 Task: Search one way flight ticket for 1 adult, 1 child, 1 infant in seat in premium economy from St. George: St. George Regional Airport to Fort Wayne: Fort Wayne International Airport on 8-4-2023. Choice of flights is Emirates. Number of bags: 2 checked bags. Price is upto 71000. Outbound departure time preference is 4:15.
Action: Mouse moved to (288, 401)
Screenshot: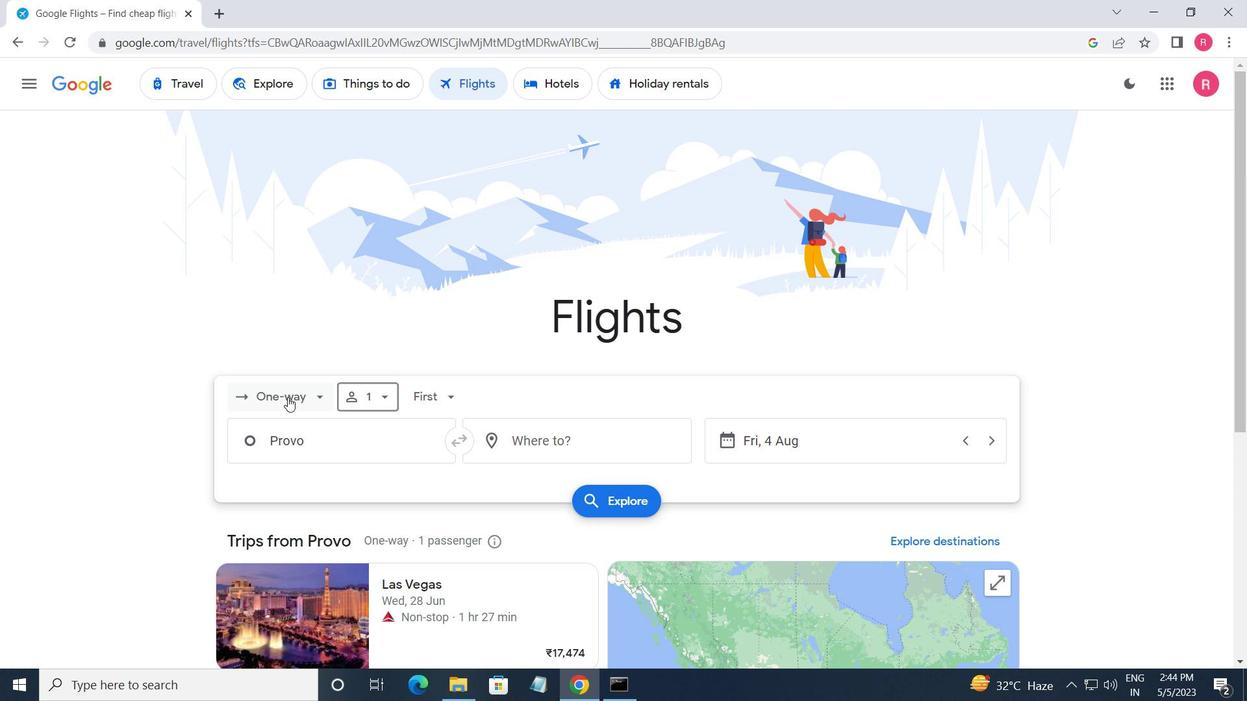 
Action: Mouse pressed left at (288, 401)
Screenshot: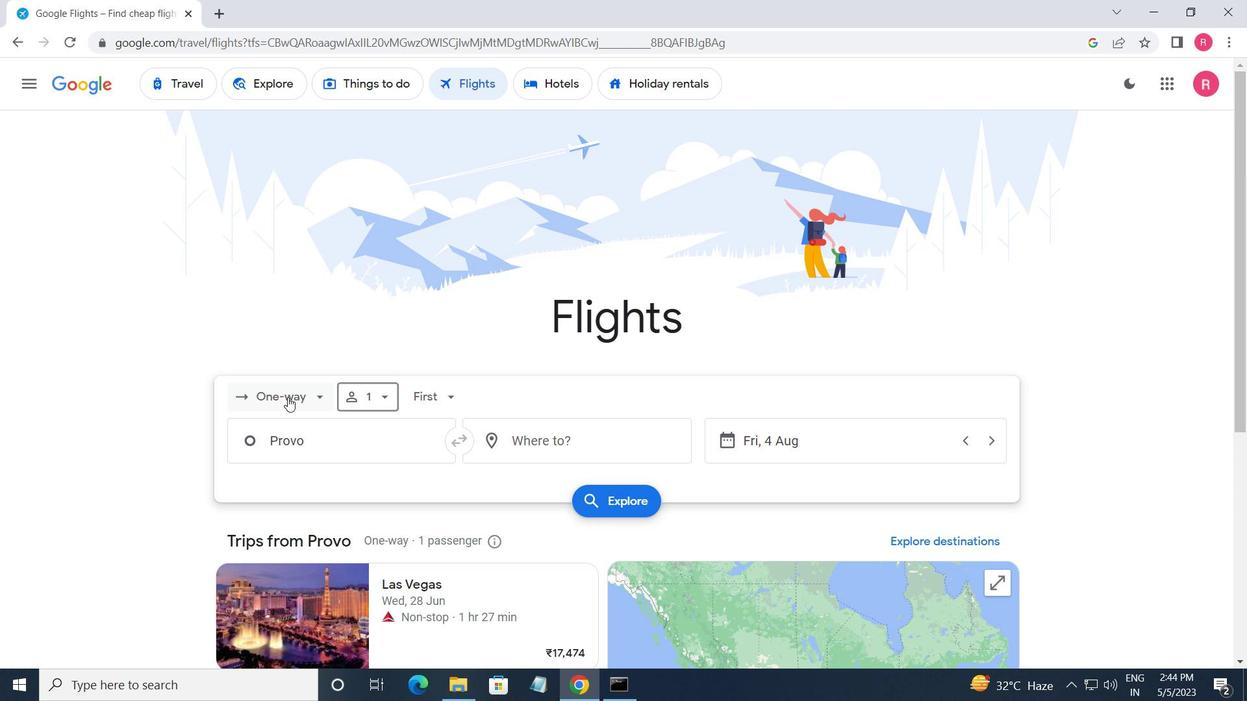 
Action: Mouse moved to (300, 476)
Screenshot: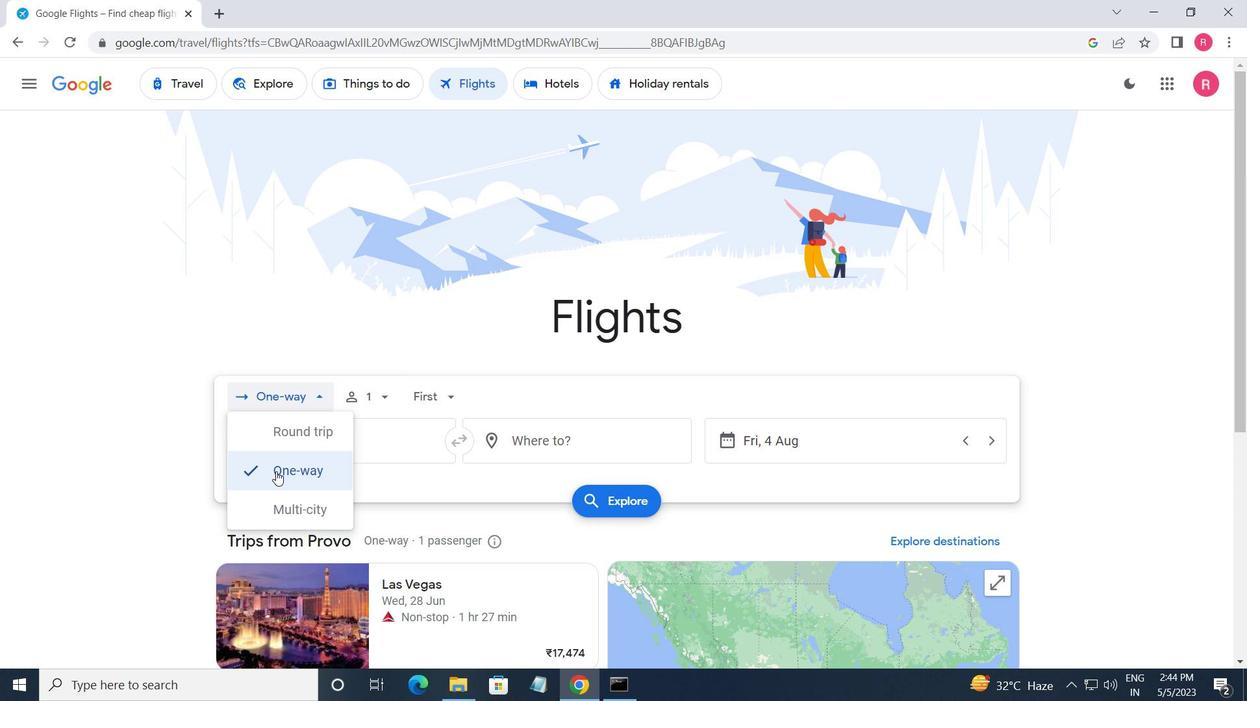 
Action: Mouse pressed left at (300, 476)
Screenshot: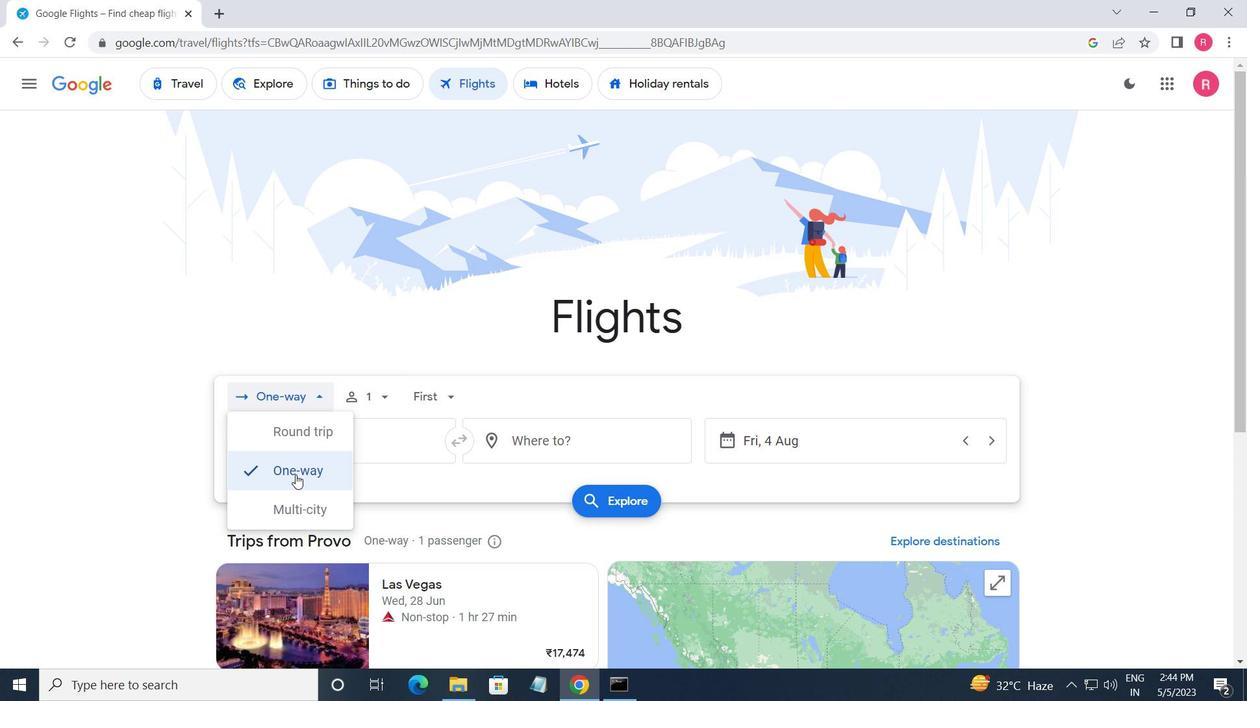 
Action: Mouse moved to (389, 411)
Screenshot: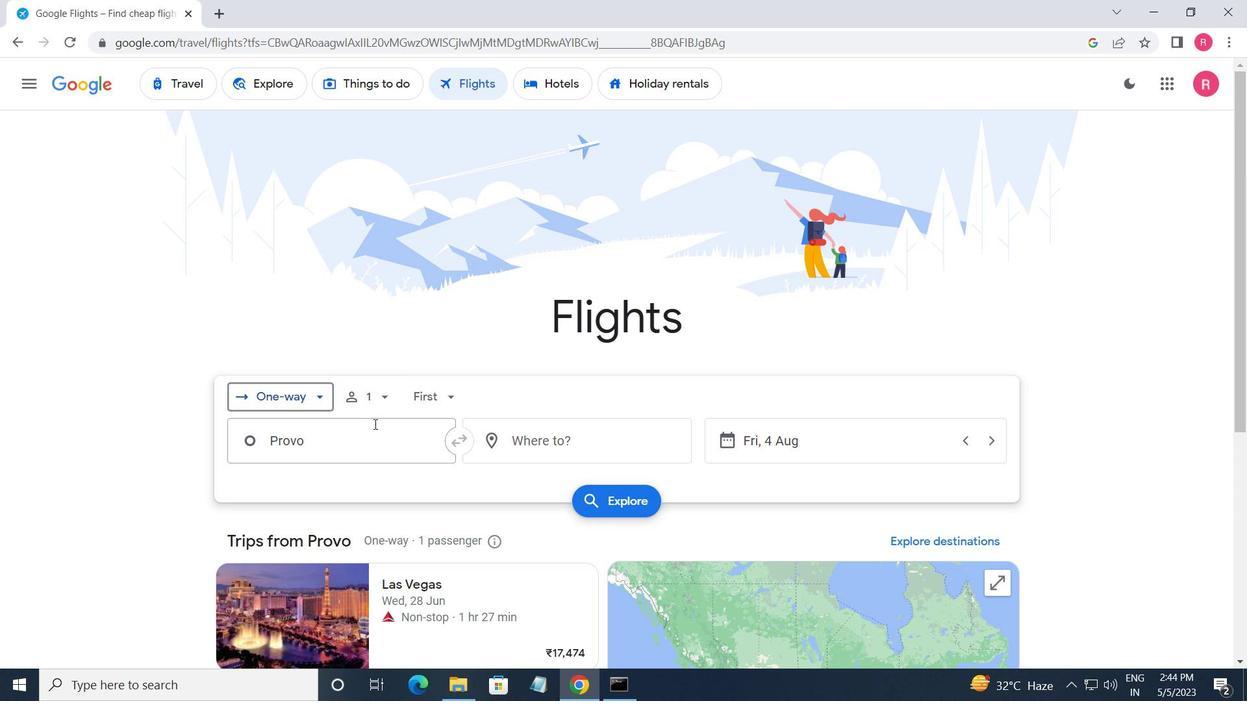 
Action: Mouse pressed left at (389, 411)
Screenshot: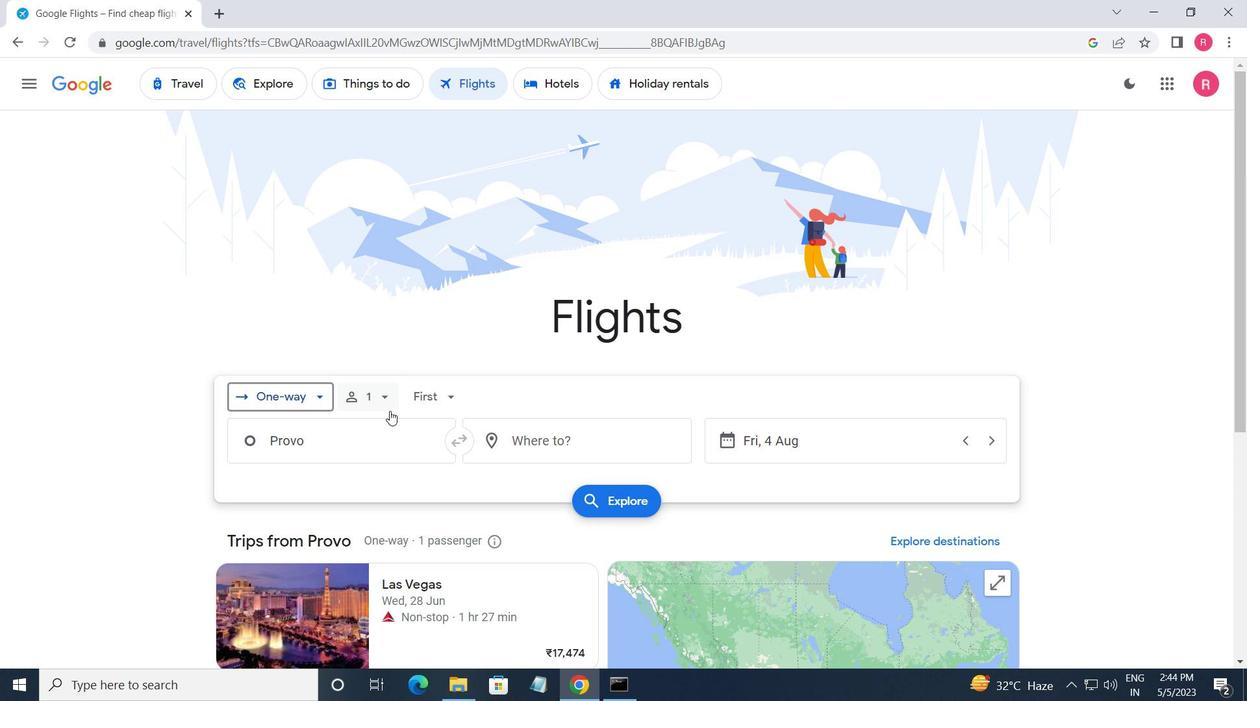 
Action: Mouse moved to (515, 476)
Screenshot: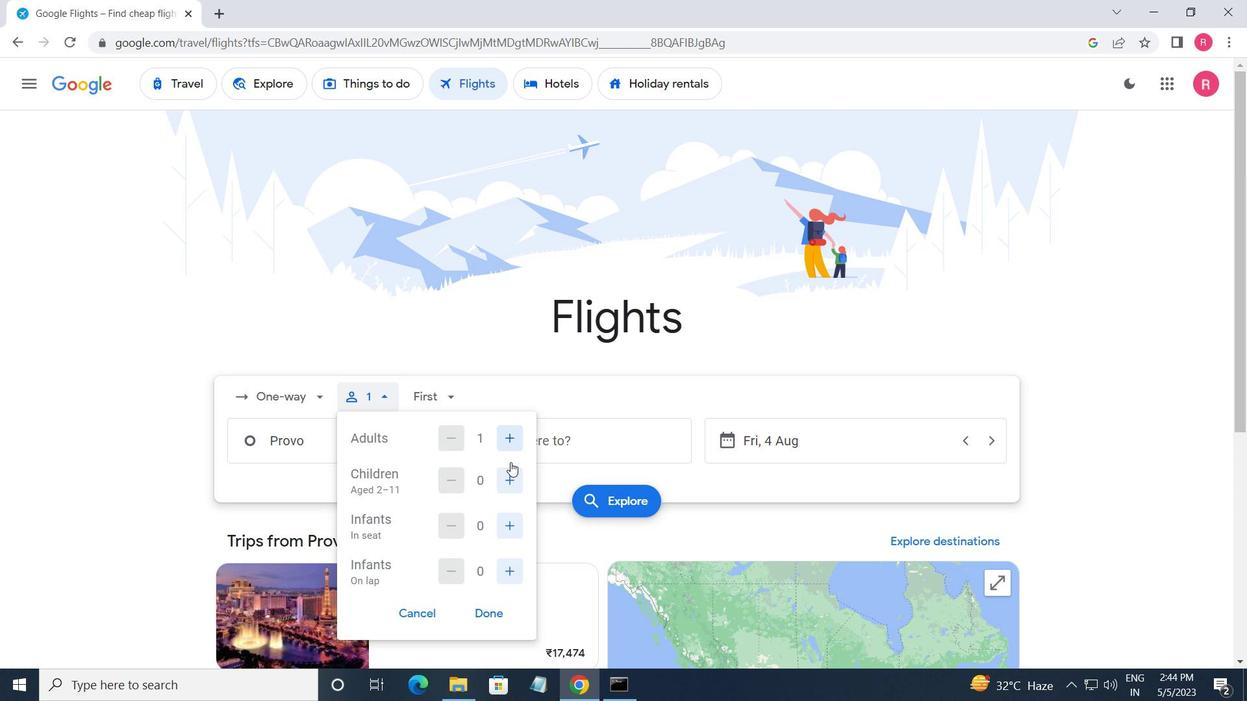 
Action: Mouse pressed left at (515, 476)
Screenshot: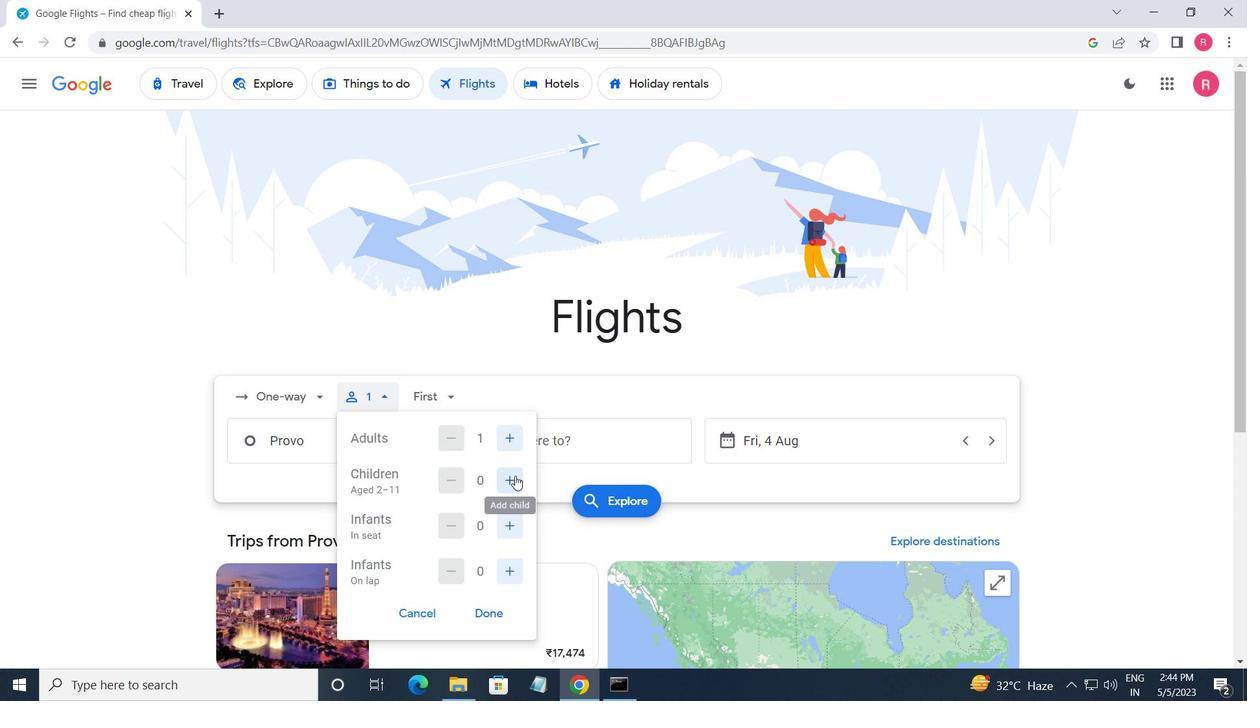 
Action: Mouse moved to (513, 528)
Screenshot: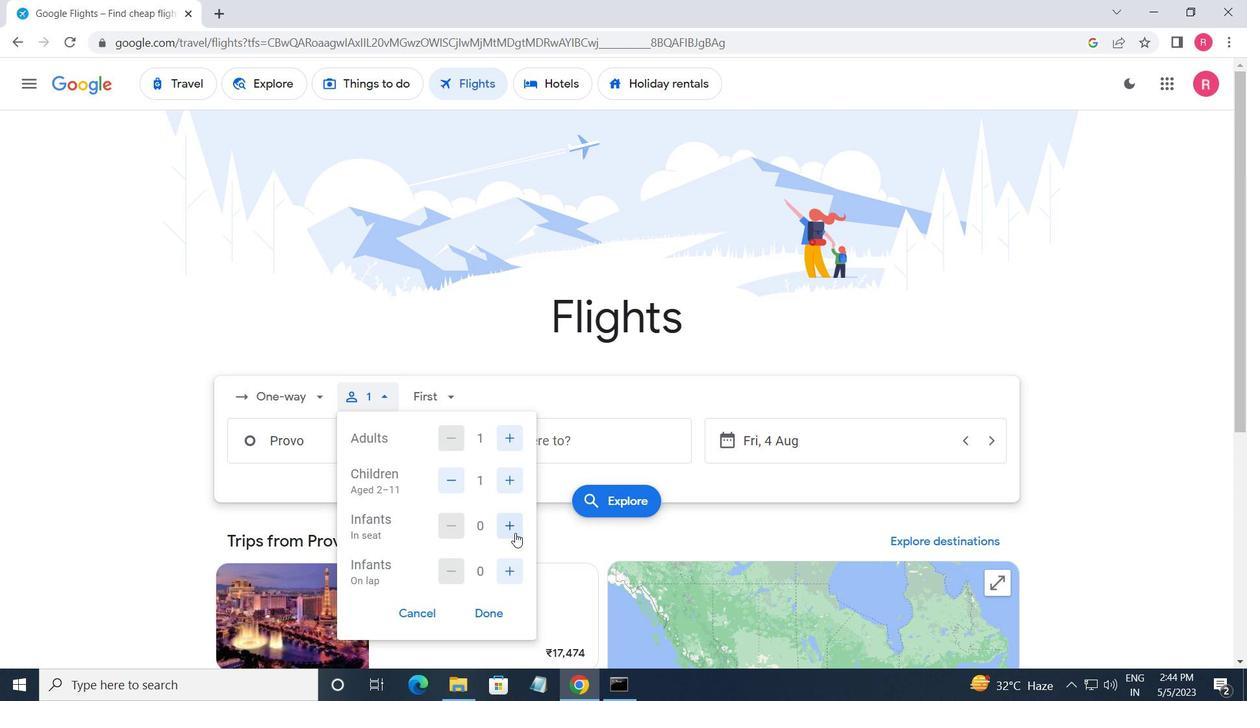 
Action: Mouse pressed left at (513, 528)
Screenshot: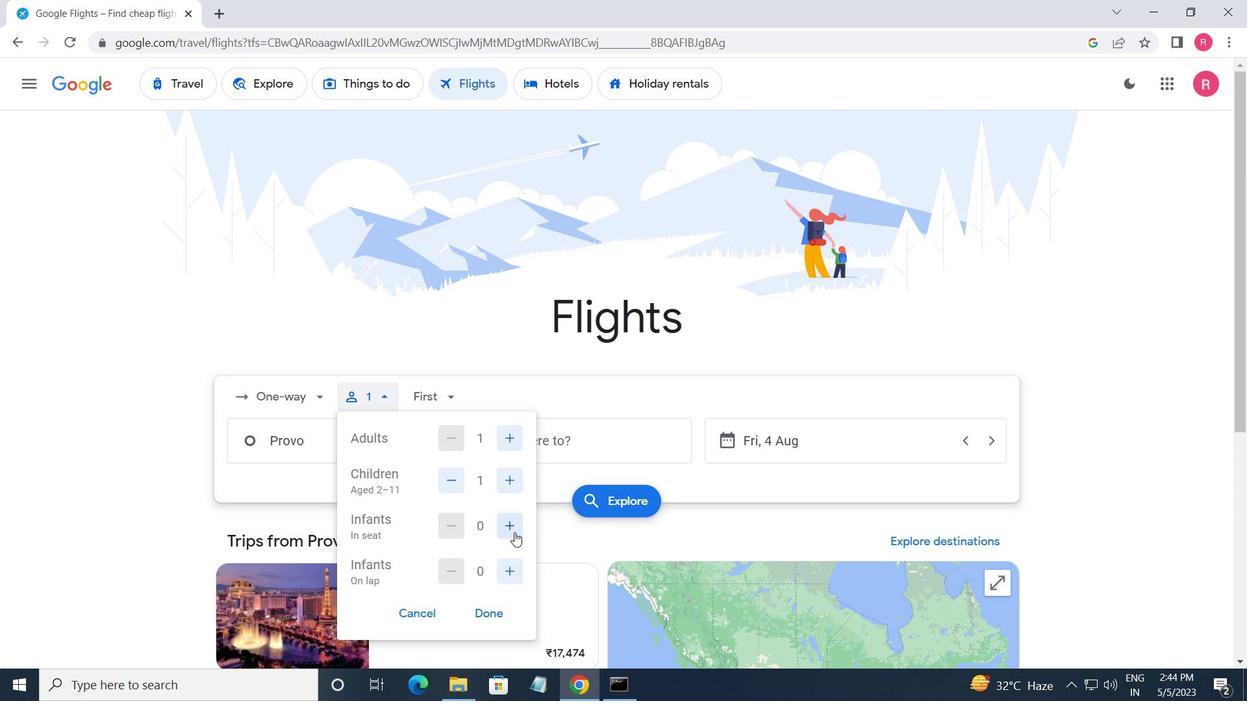 
Action: Mouse moved to (504, 609)
Screenshot: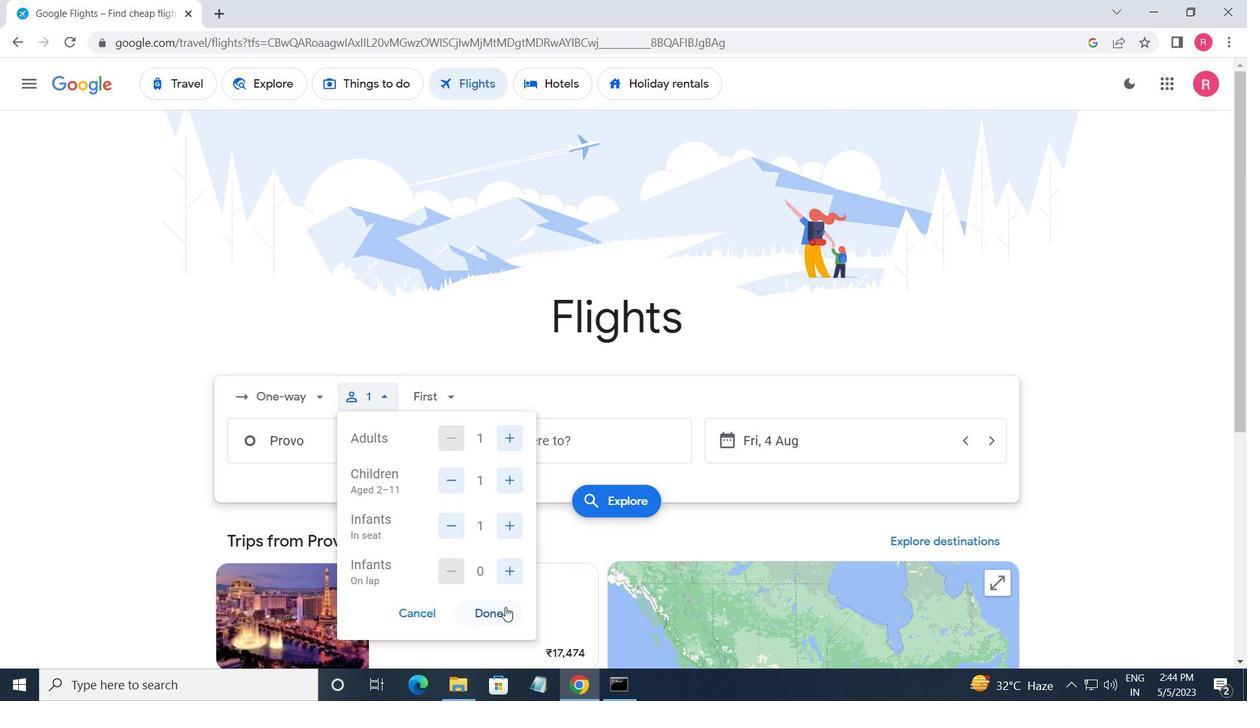 
Action: Mouse pressed left at (504, 609)
Screenshot: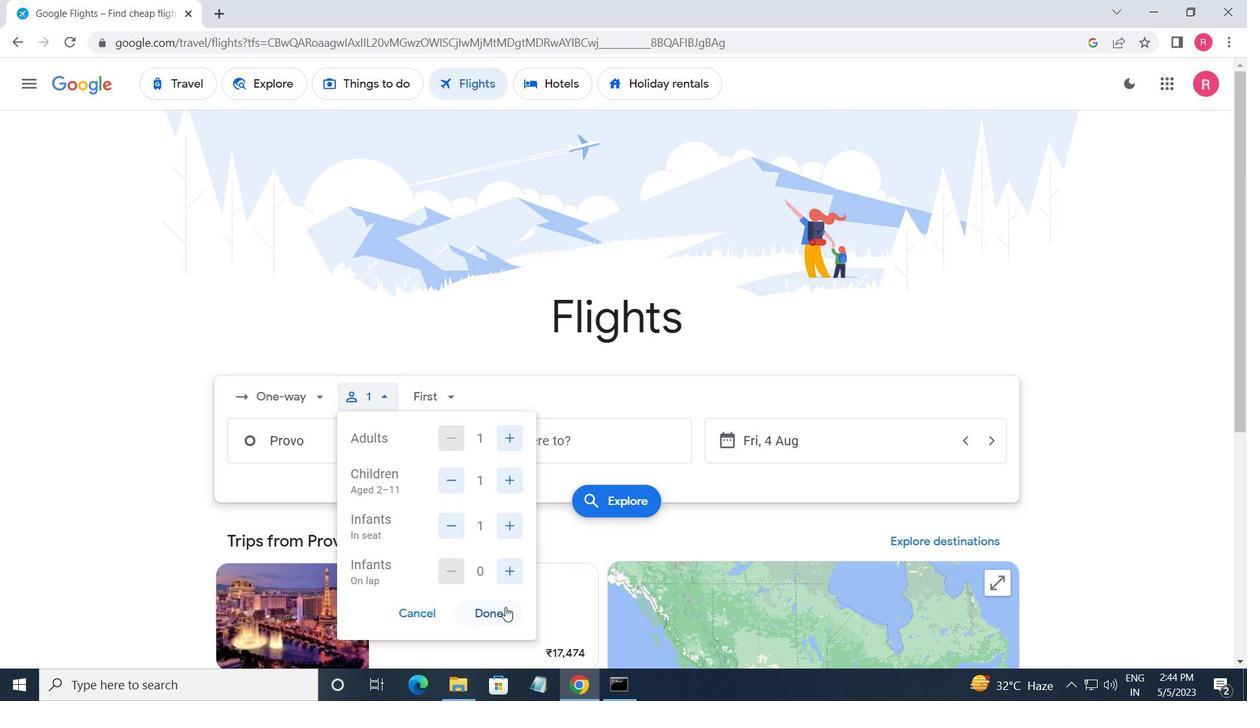 
Action: Mouse moved to (419, 396)
Screenshot: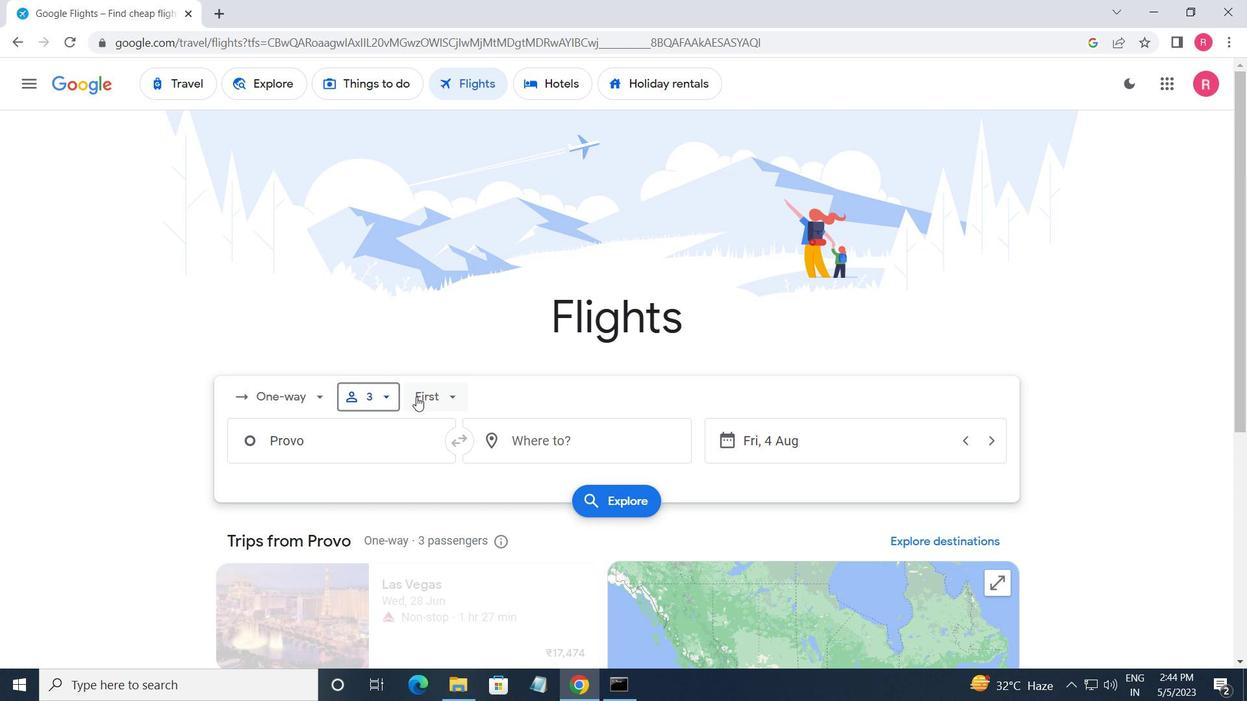 
Action: Mouse pressed left at (419, 396)
Screenshot: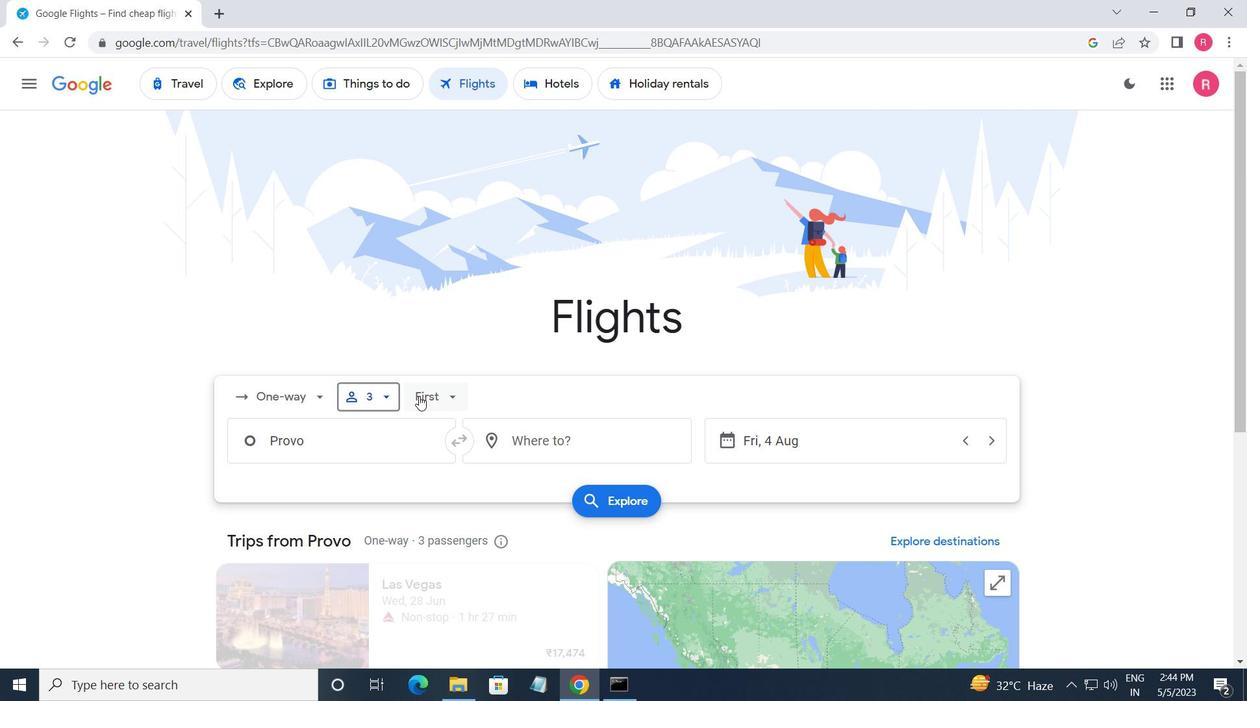
Action: Mouse moved to (467, 465)
Screenshot: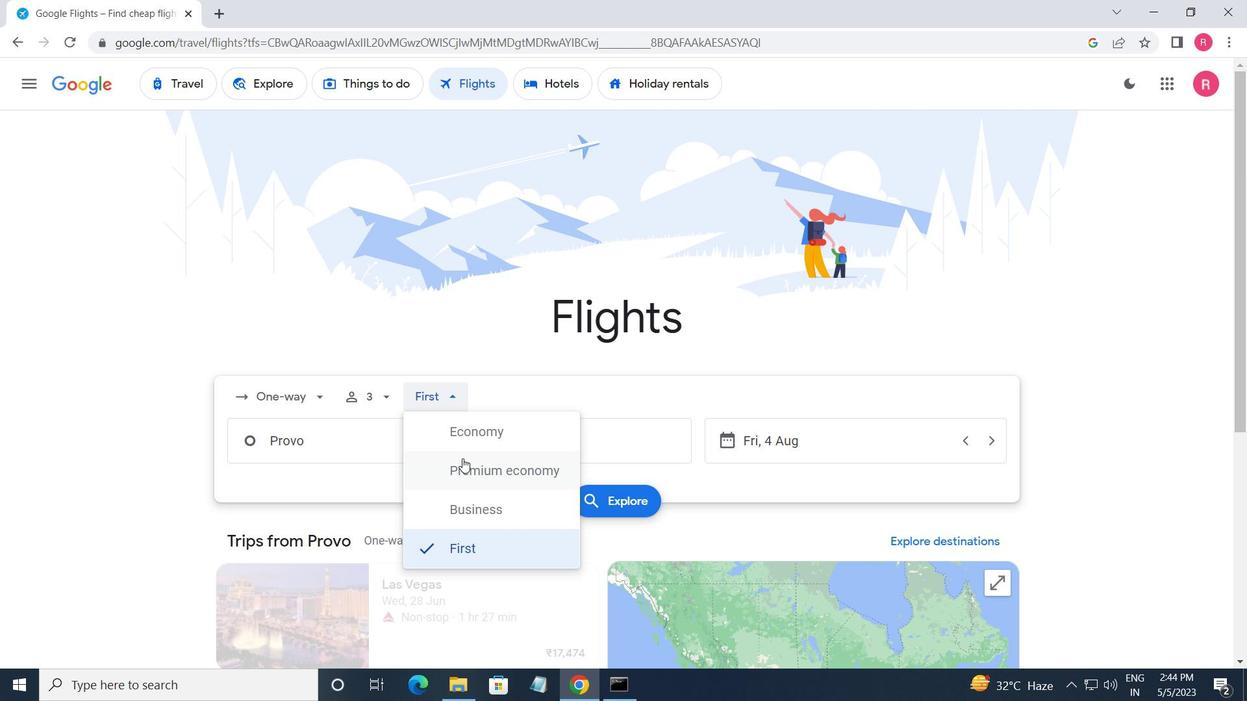 
Action: Mouse pressed left at (467, 465)
Screenshot: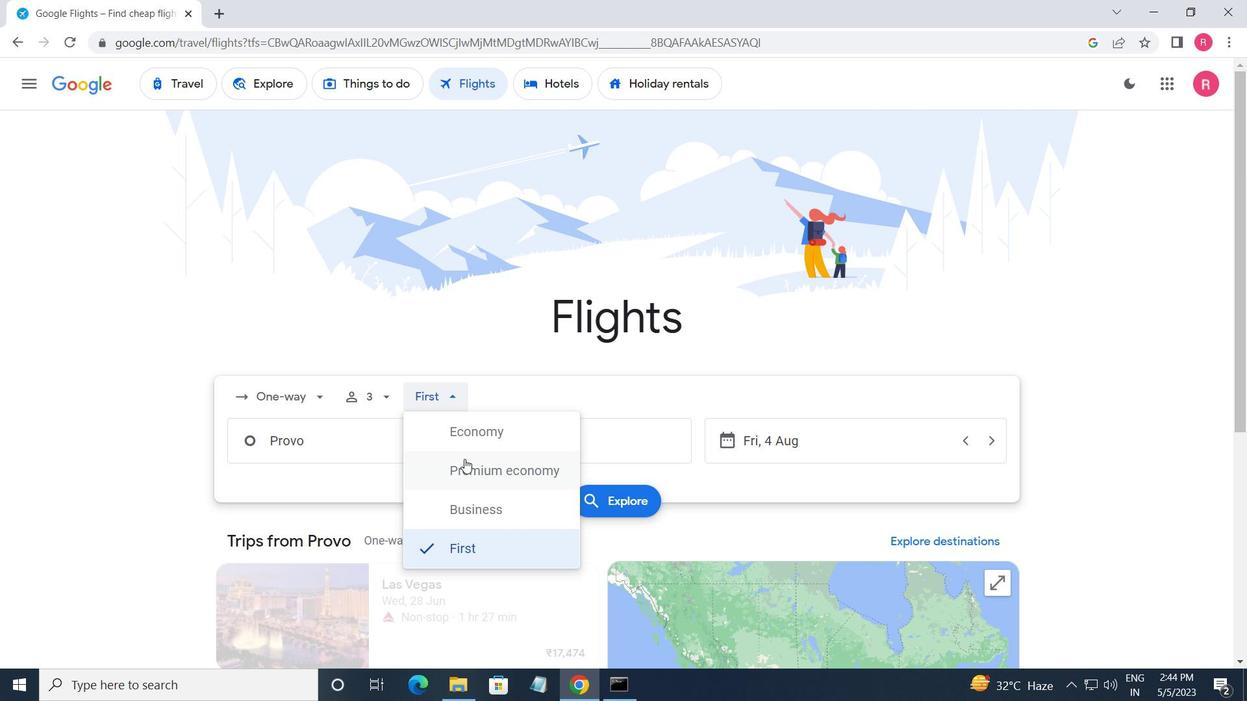 
Action: Mouse moved to (387, 448)
Screenshot: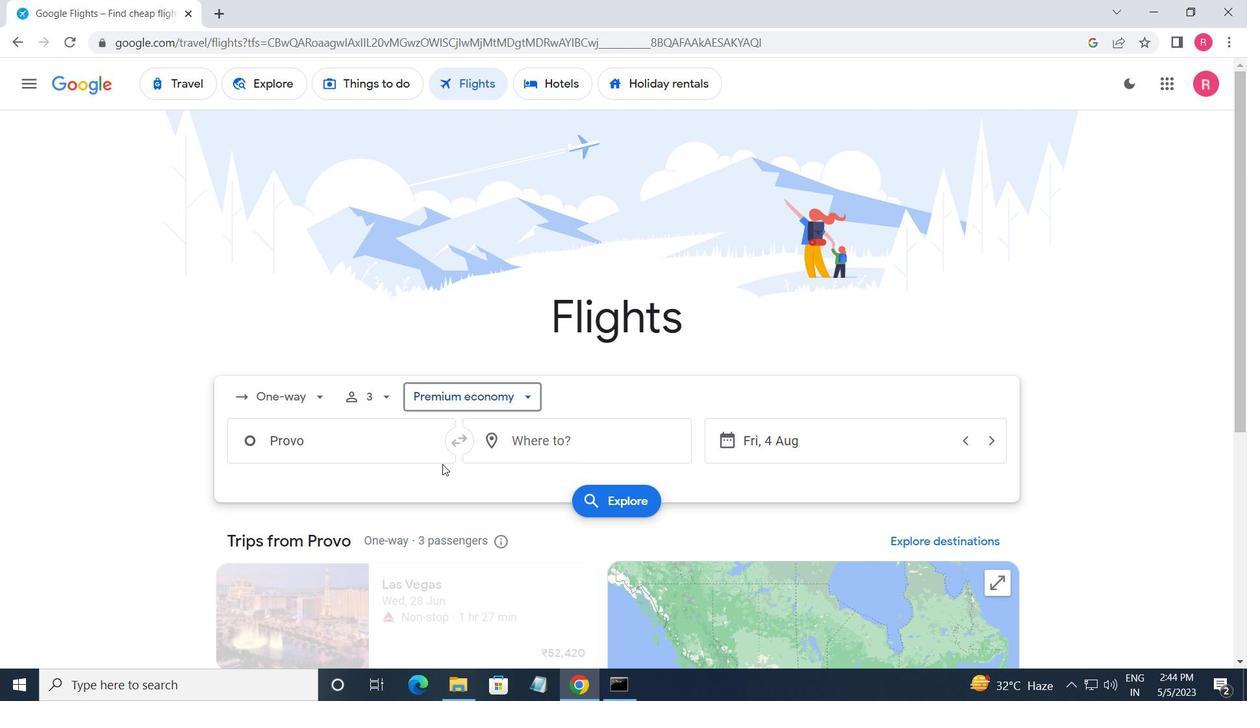 
Action: Mouse pressed left at (387, 448)
Screenshot: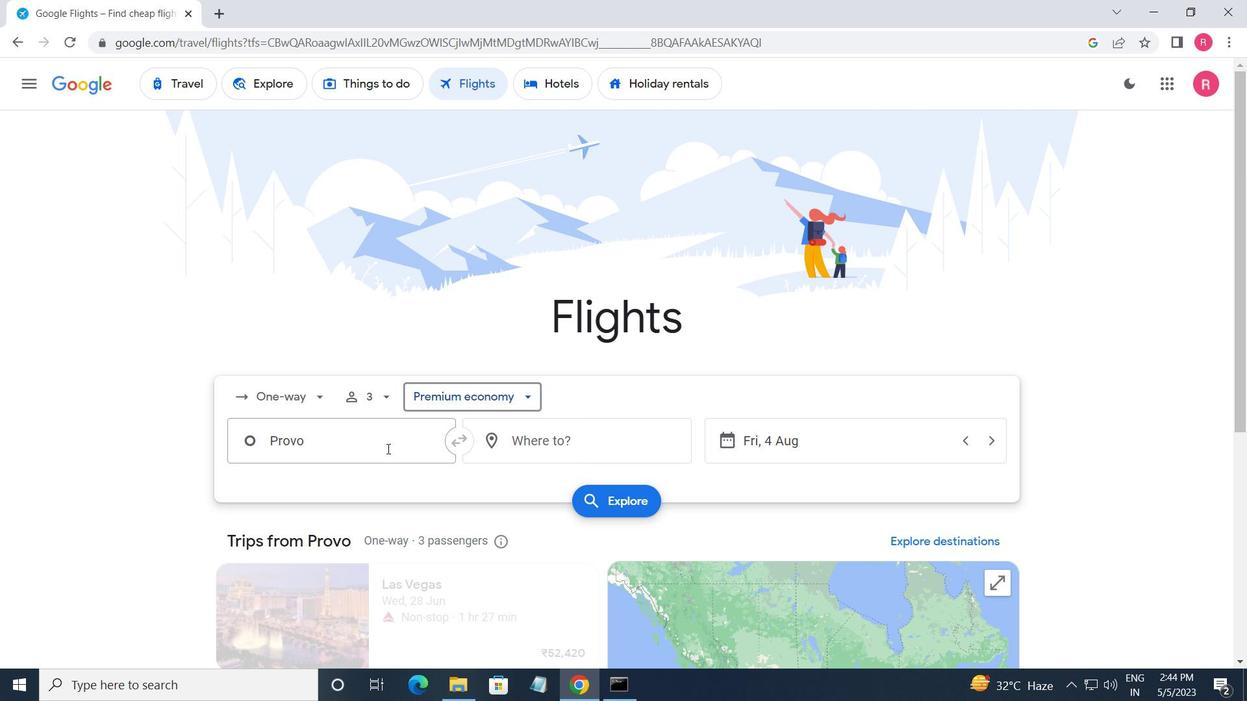 
Action: Key pressed <Key.shift>ST.<Key.space><Key.shift><Key.shift>GEORGE
Screenshot: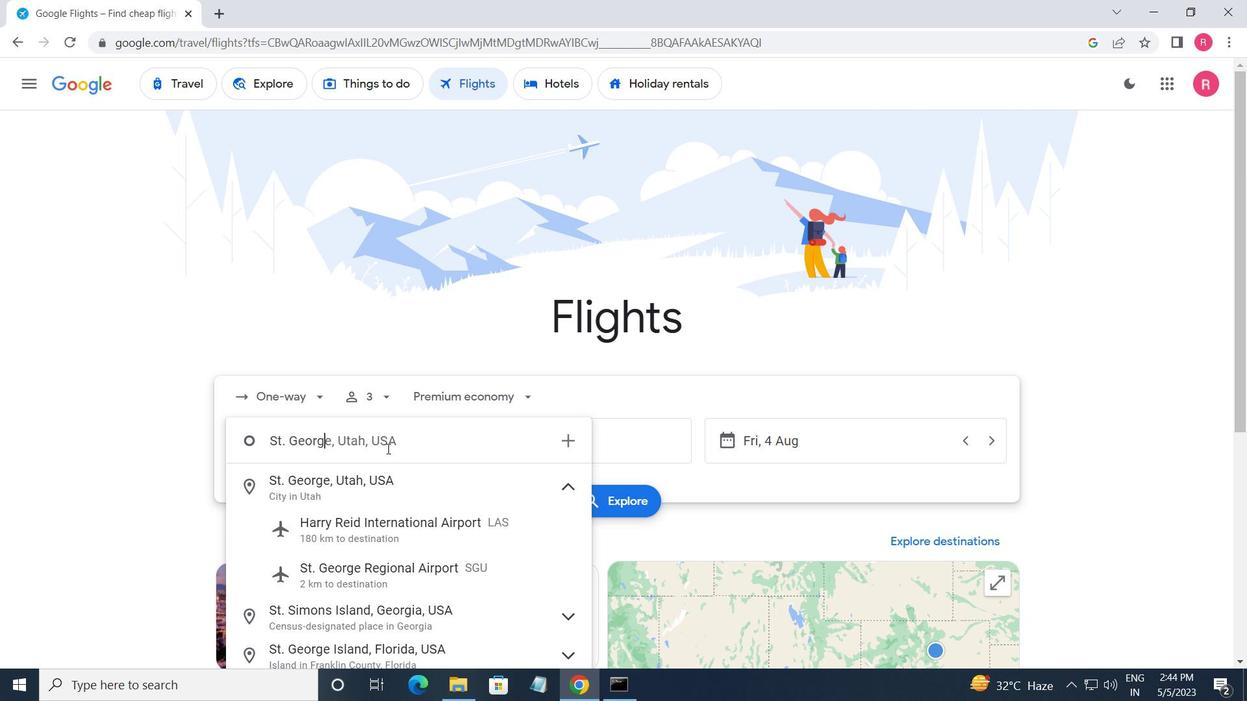 
Action: Mouse moved to (374, 558)
Screenshot: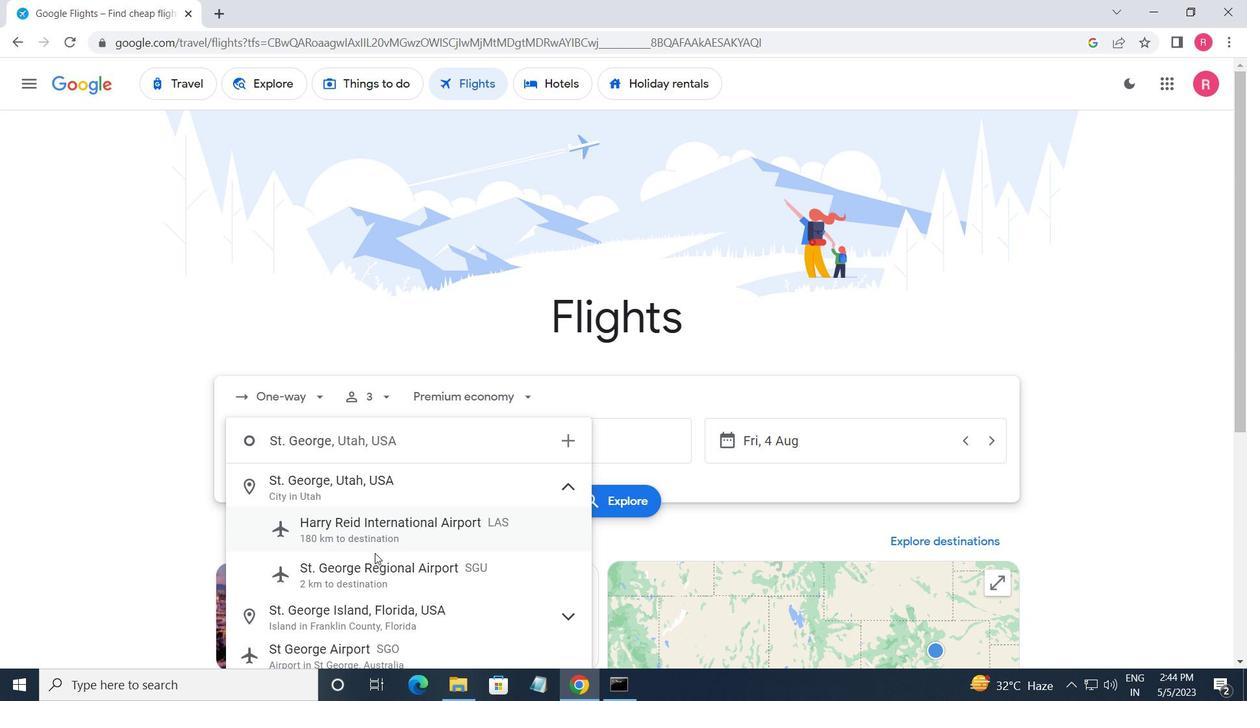 
Action: Mouse pressed left at (374, 558)
Screenshot: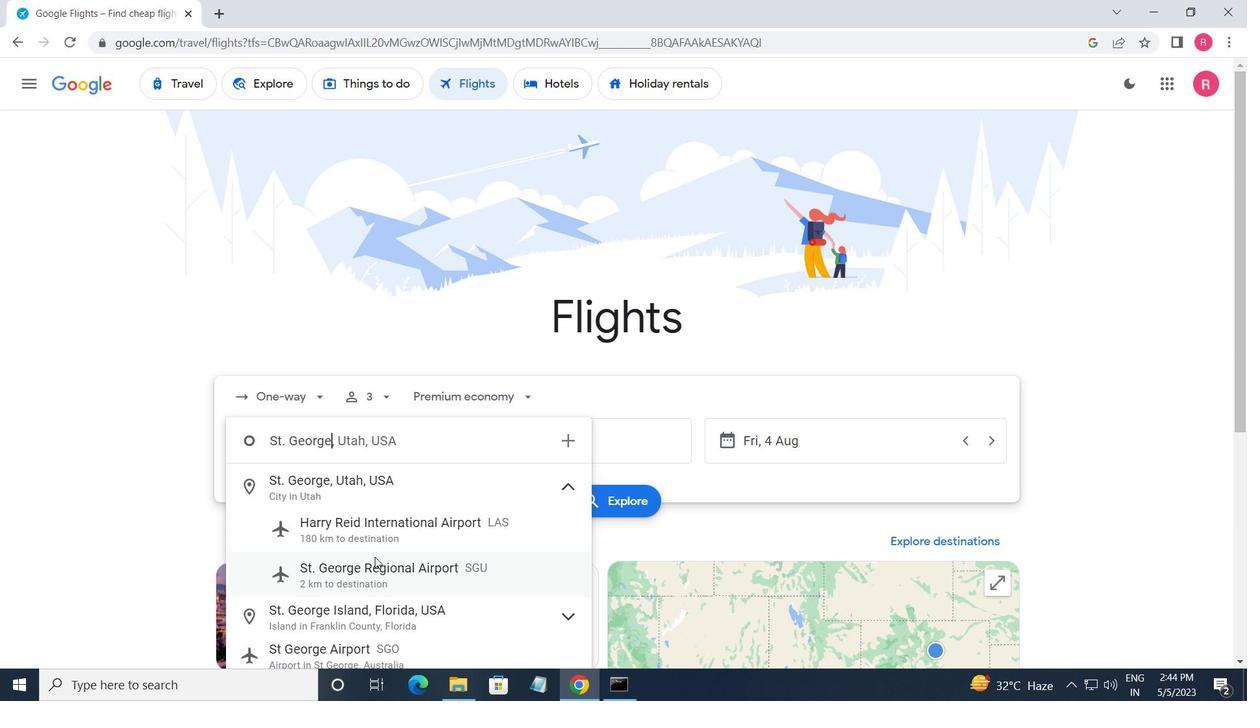 
Action: Mouse moved to (632, 456)
Screenshot: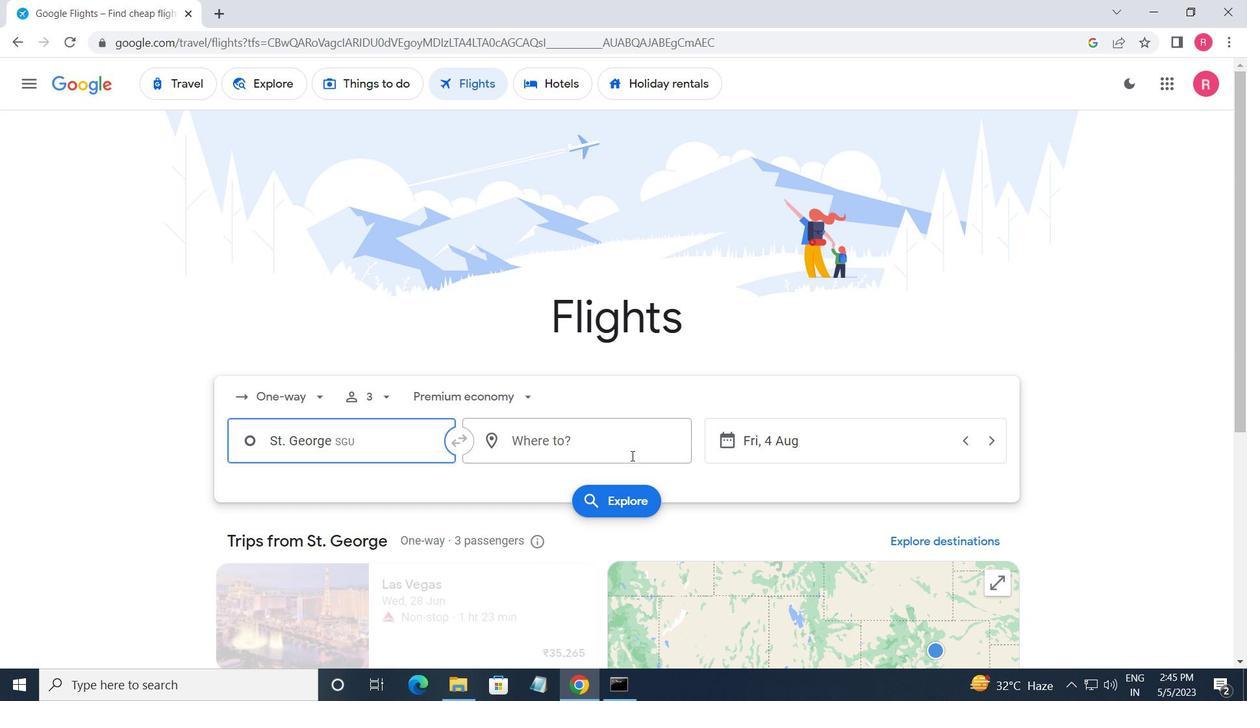 
Action: Mouse pressed left at (632, 456)
Screenshot: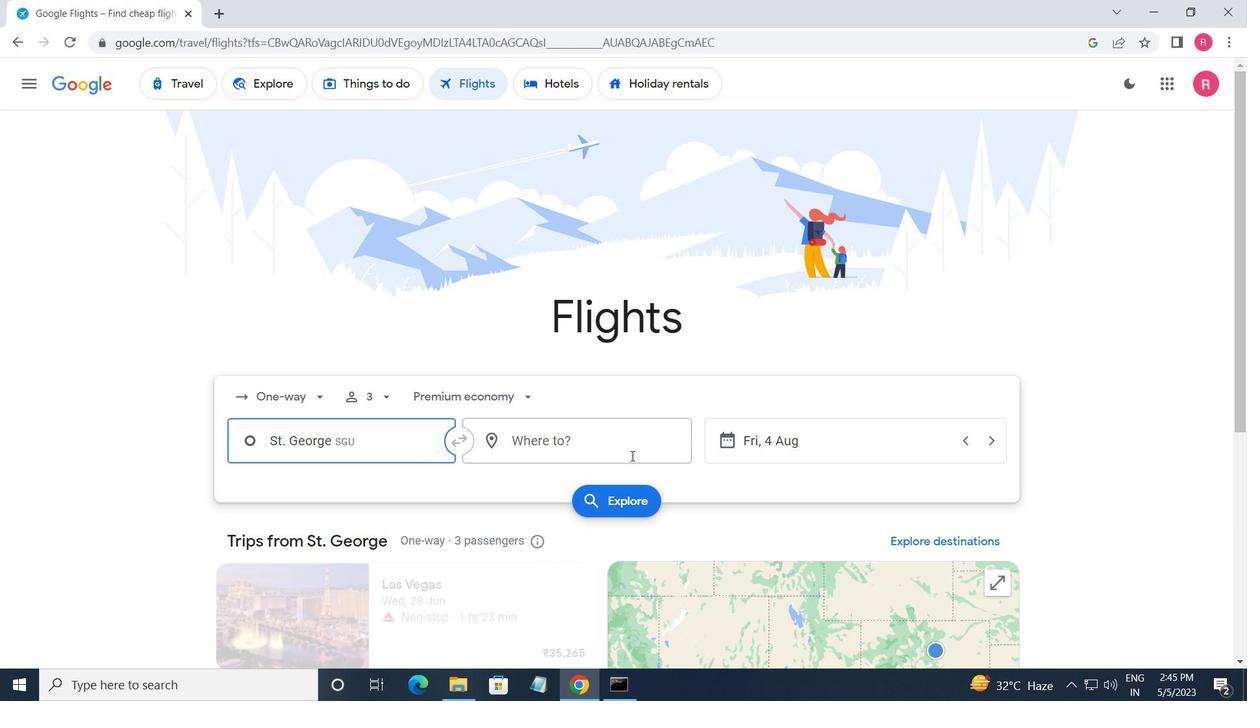 
Action: Key pressed <Key.shift>FORT<Key.space><Key.shift>WAYNE
Screenshot: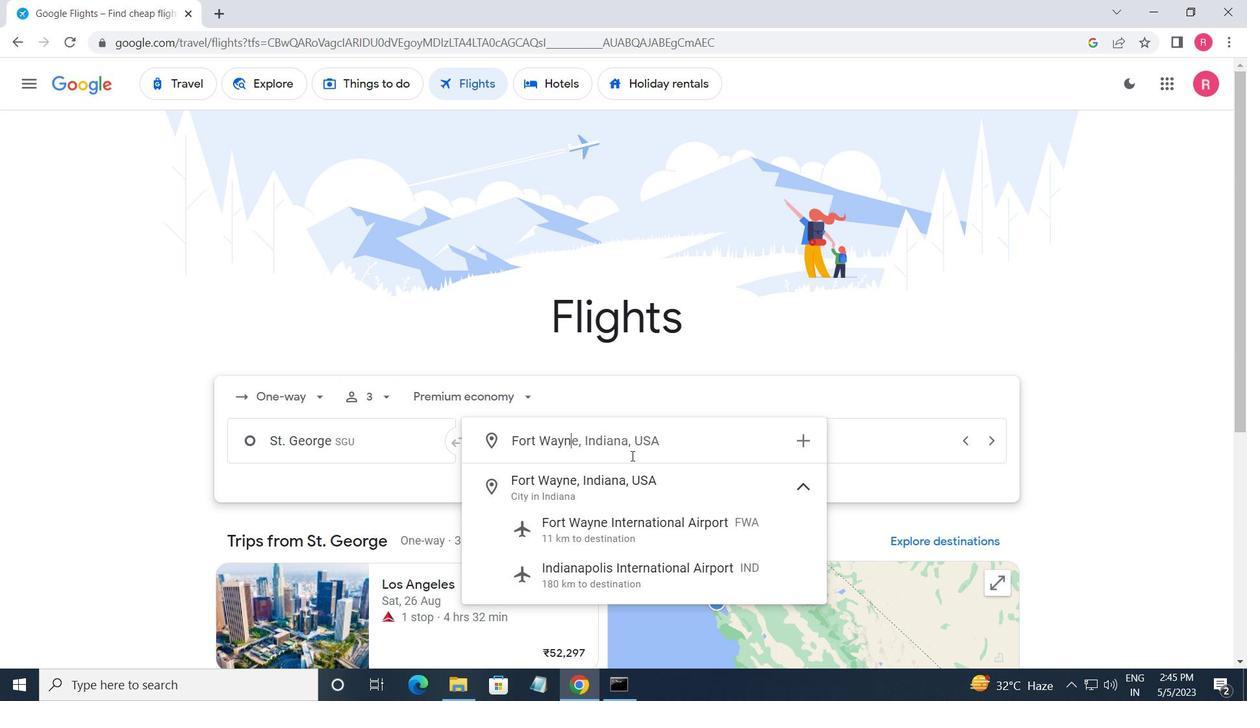 
Action: Mouse moved to (645, 529)
Screenshot: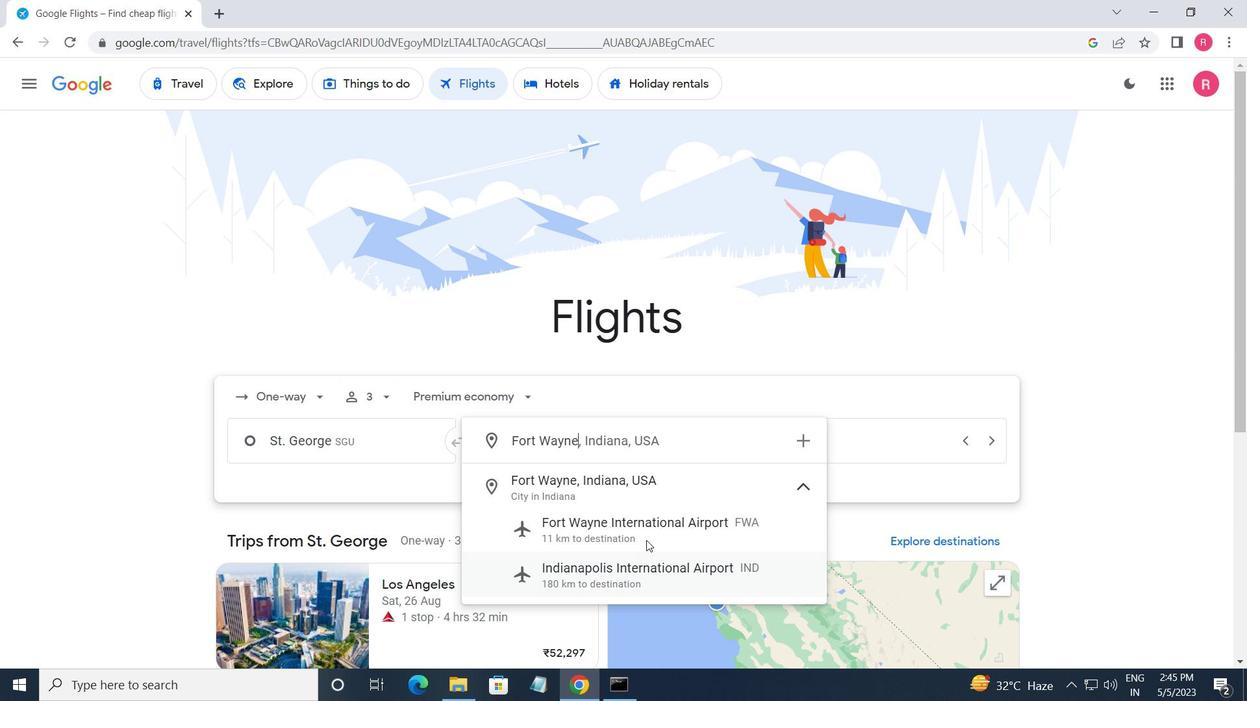 
Action: Mouse pressed left at (645, 529)
Screenshot: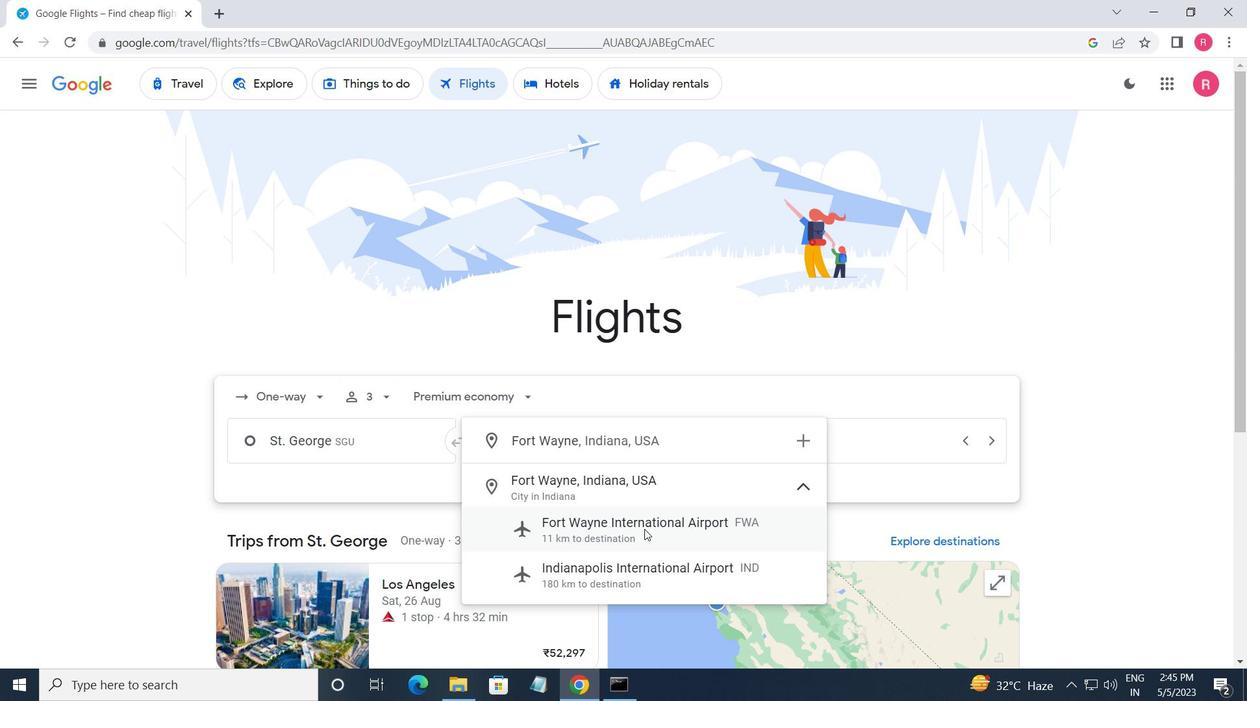 
Action: Mouse moved to (836, 450)
Screenshot: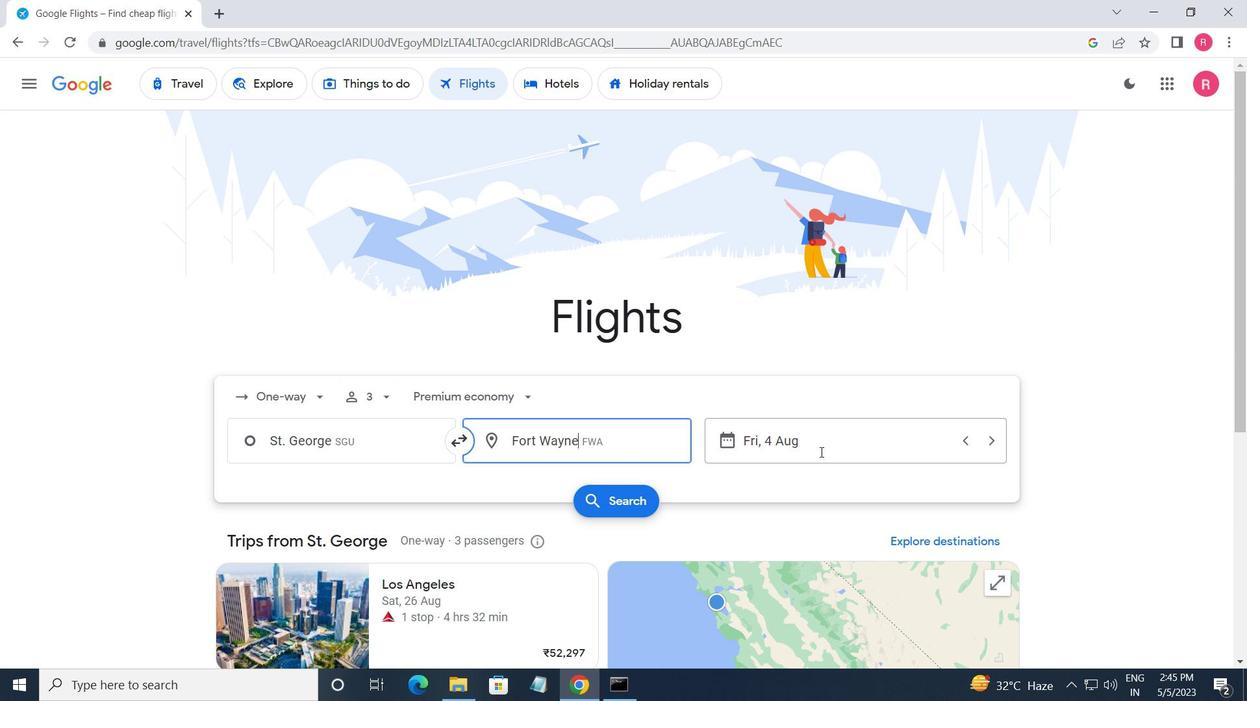 
Action: Mouse pressed left at (836, 450)
Screenshot: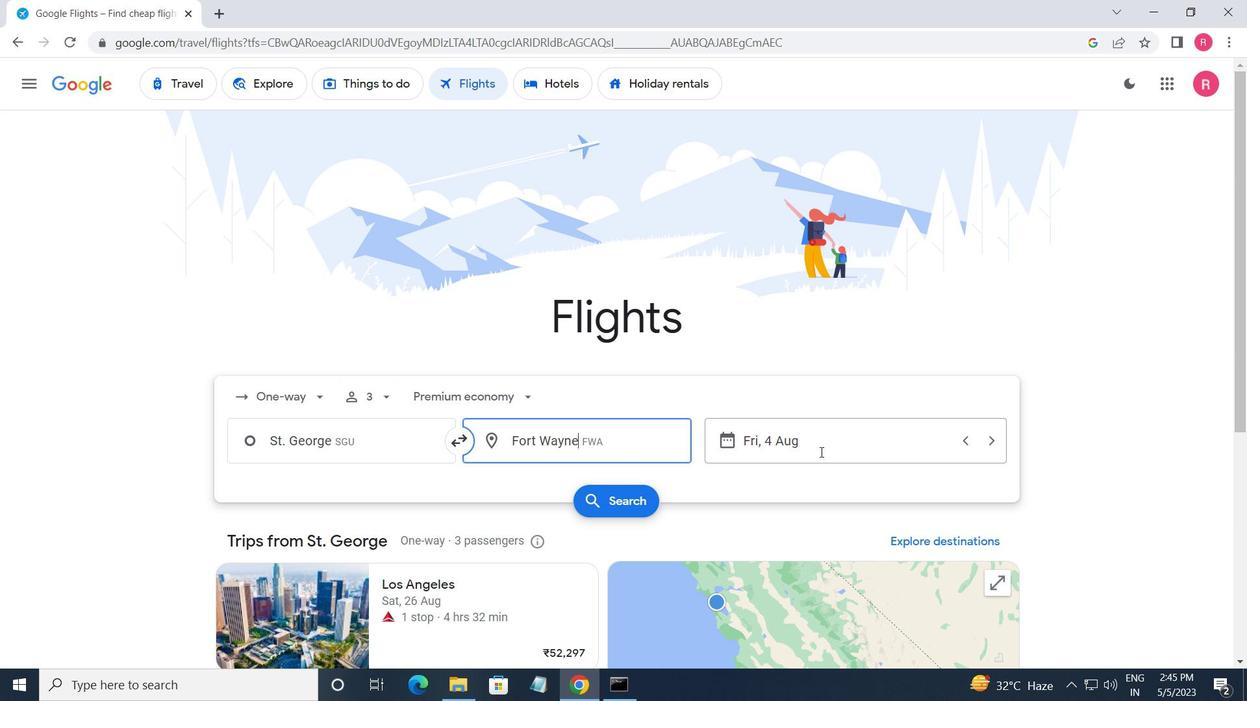
Action: Mouse moved to (641, 384)
Screenshot: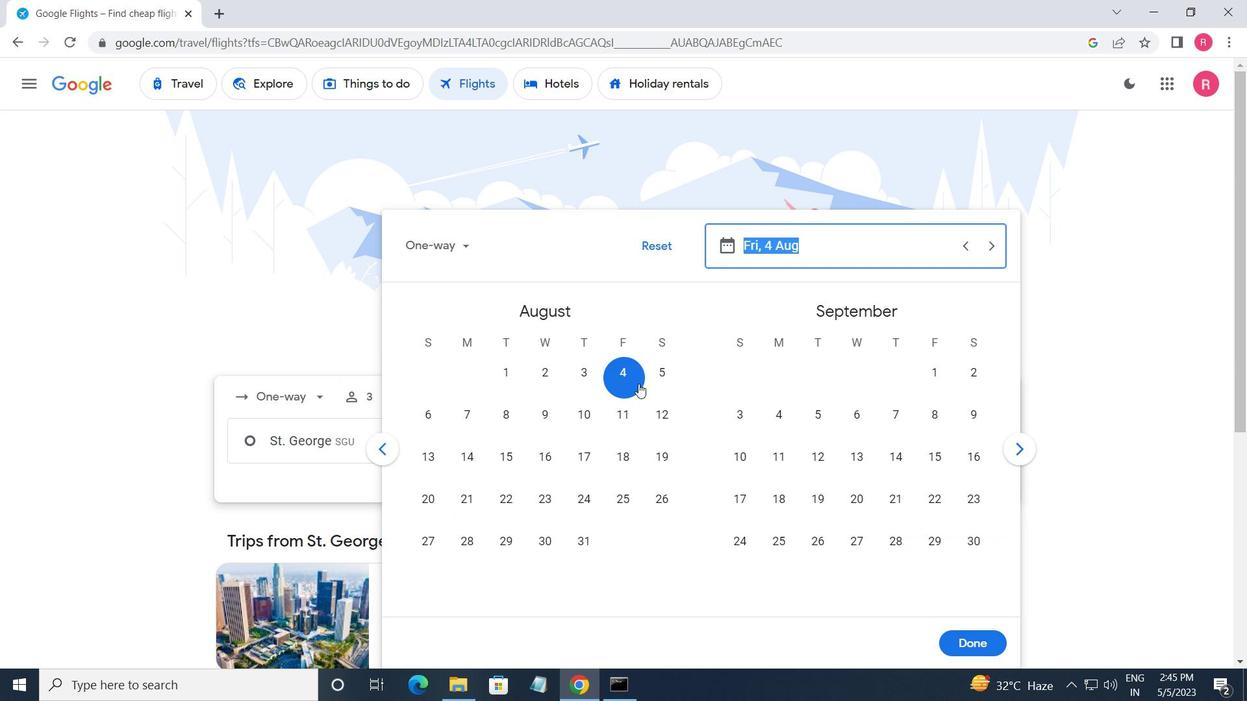 
Action: Mouse pressed left at (641, 384)
Screenshot: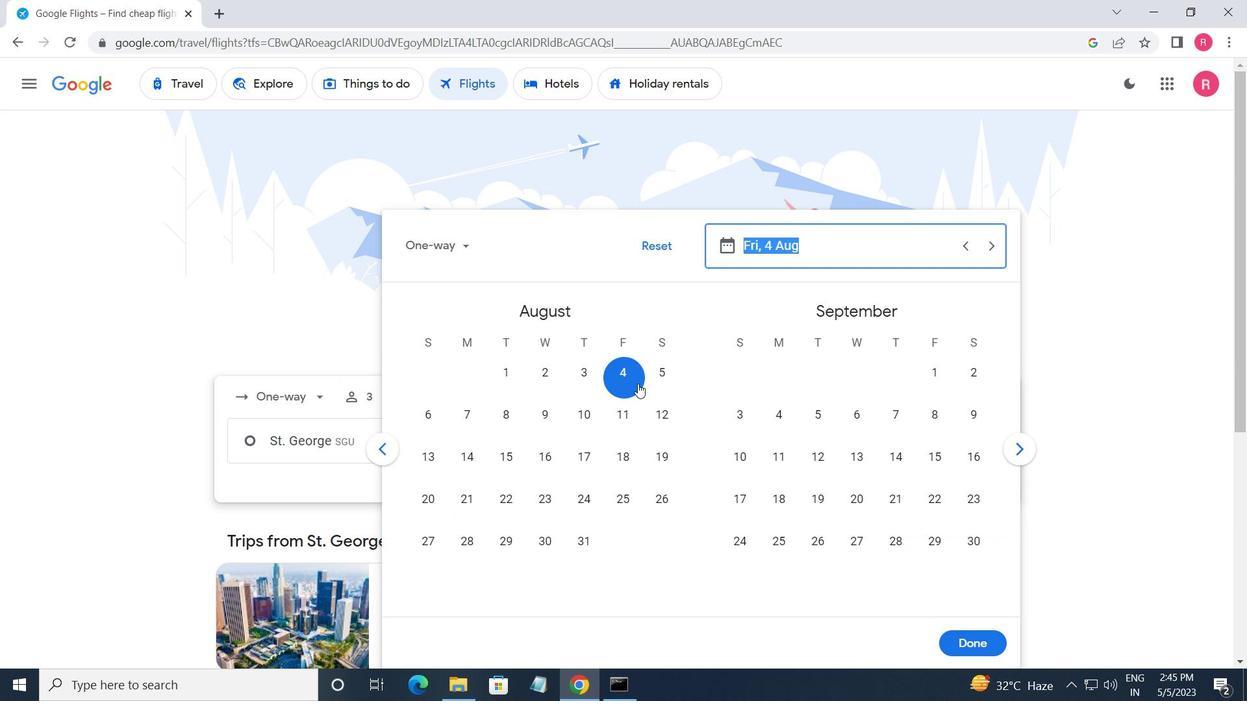 
Action: Mouse moved to (954, 642)
Screenshot: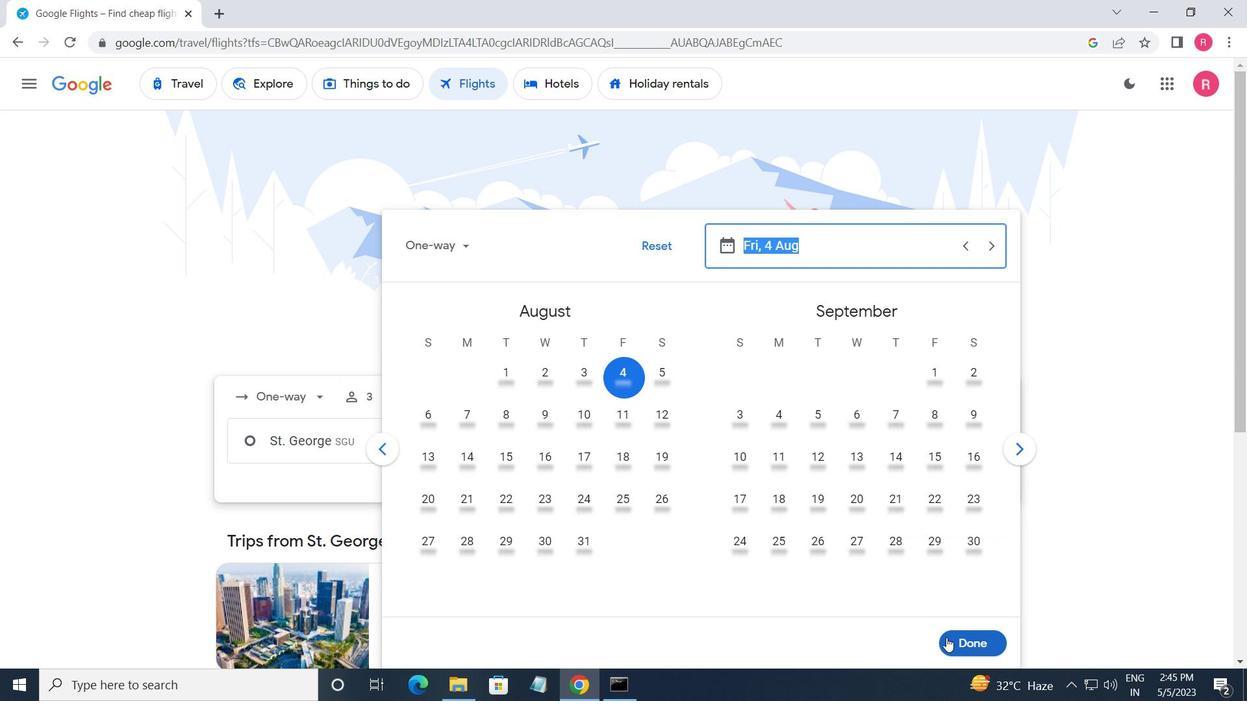 
Action: Mouse pressed left at (954, 642)
Screenshot: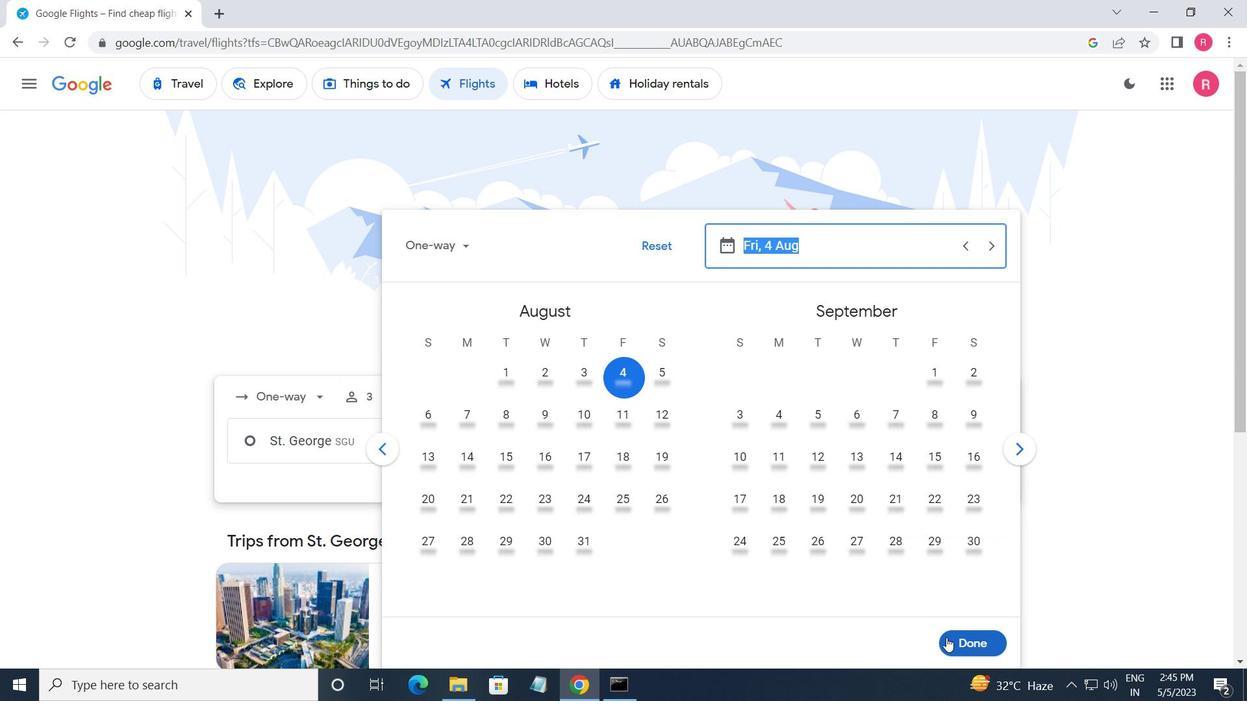
Action: Mouse moved to (593, 494)
Screenshot: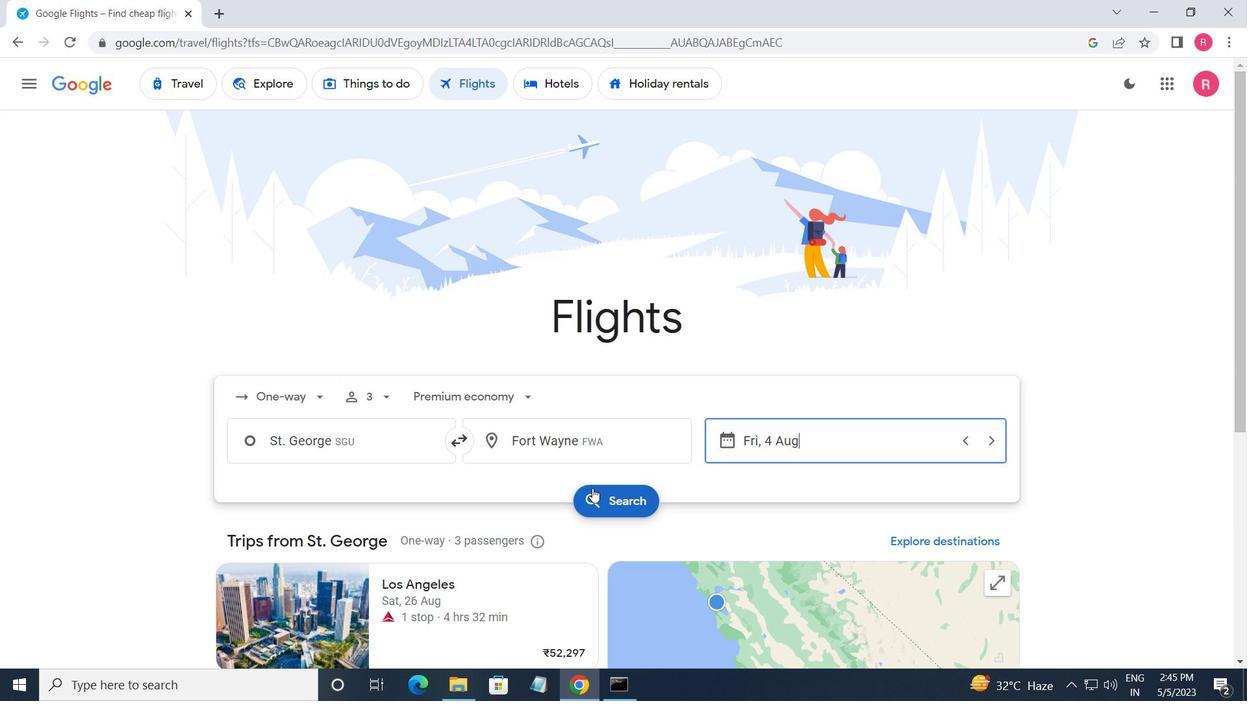 
Action: Mouse pressed left at (593, 494)
Screenshot: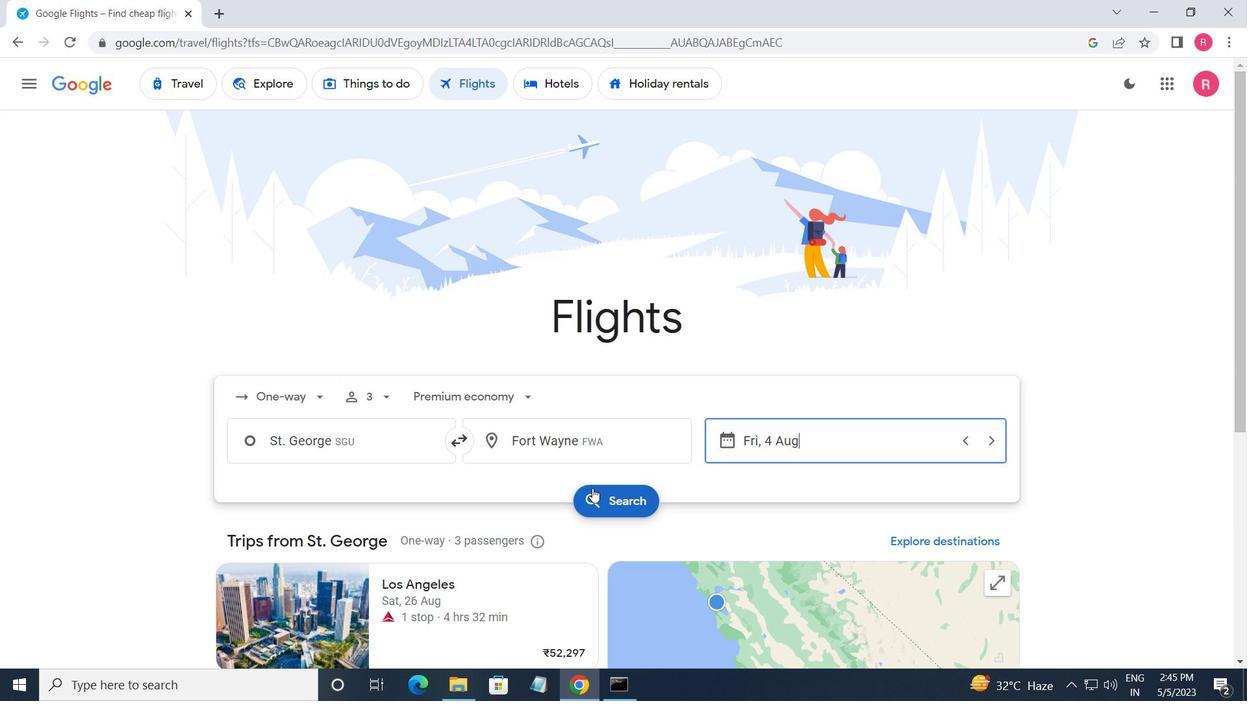 
Action: Mouse moved to (245, 231)
Screenshot: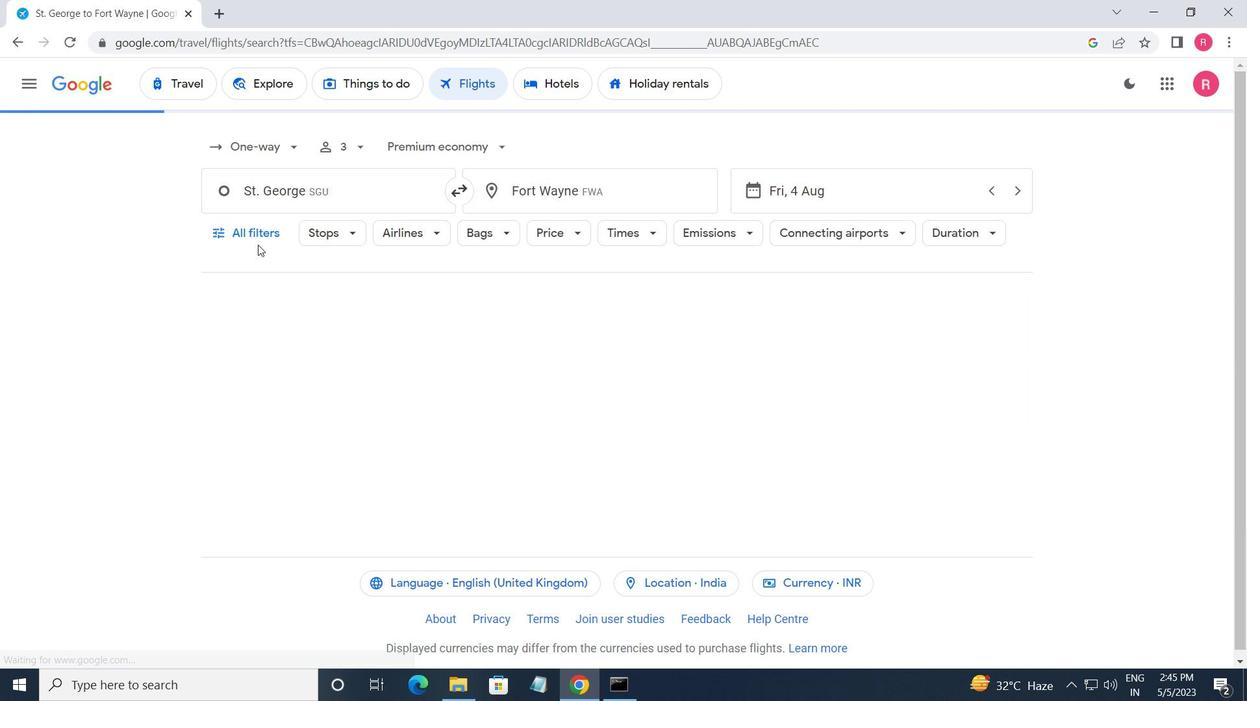 
Action: Mouse pressed left at (245, 231)
Screenshot: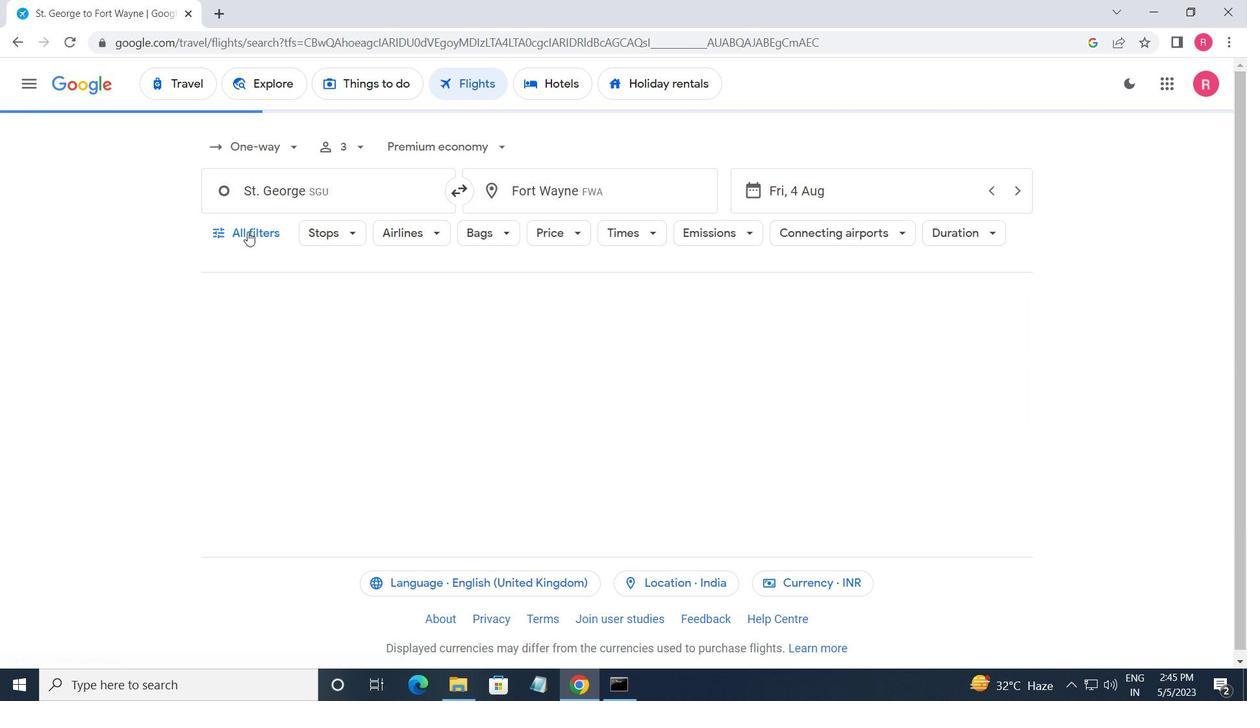 
Action: Mouse moved to (357, 411)
Screenshot: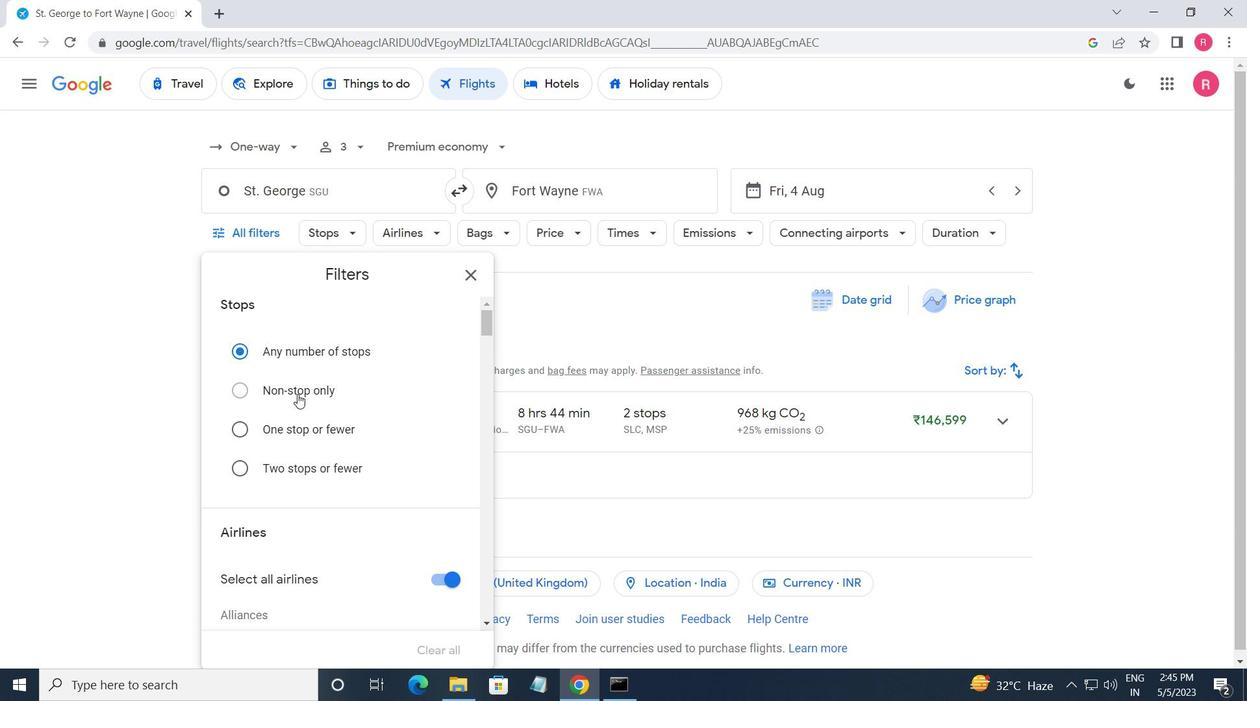 
Action: Mouse scrolled (357, 410) with delta (0, 0)
Screenshot: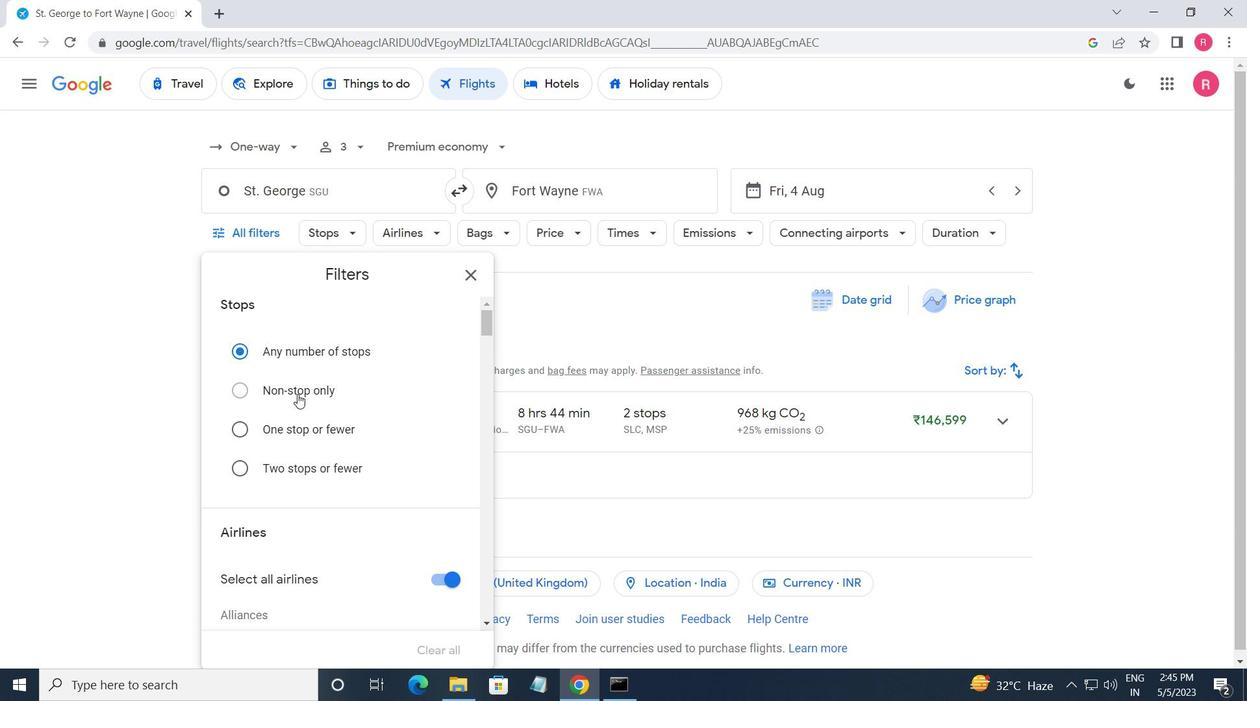 
Action: Mouse moved to (359, 411)
Screenshot: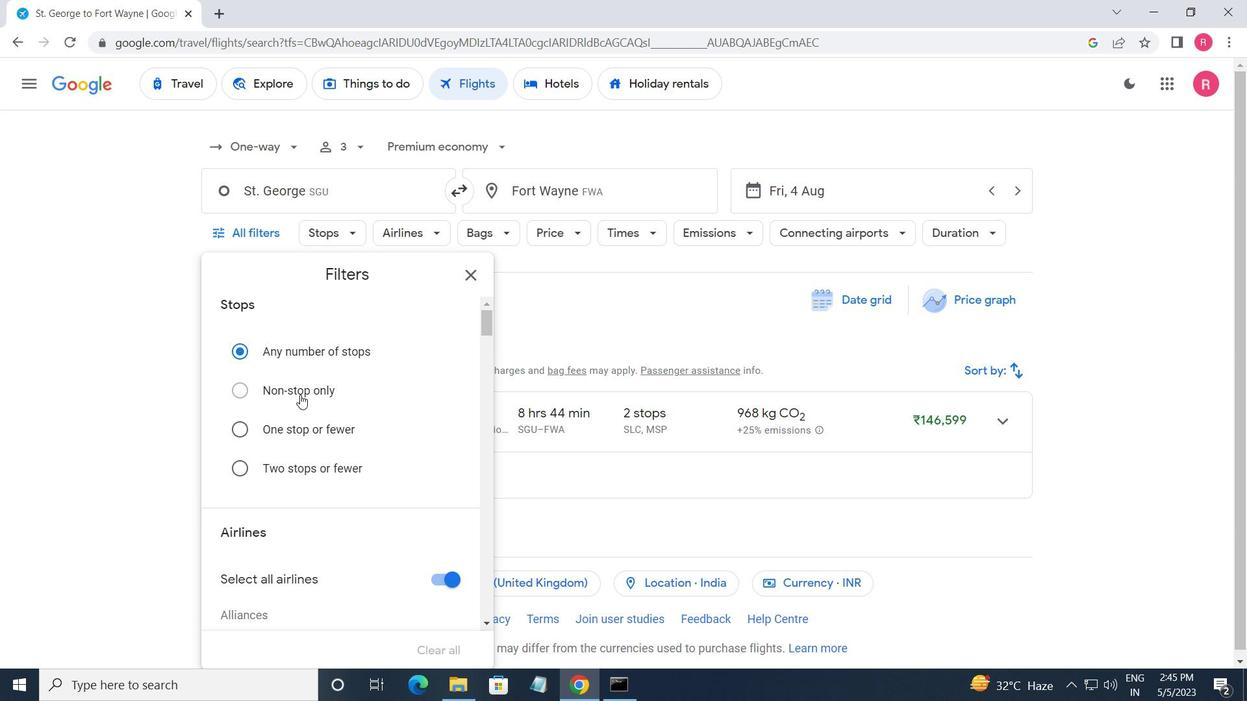 
Action: Mouse scrolled (359, 410) with delta (0, 0)
Screenshot: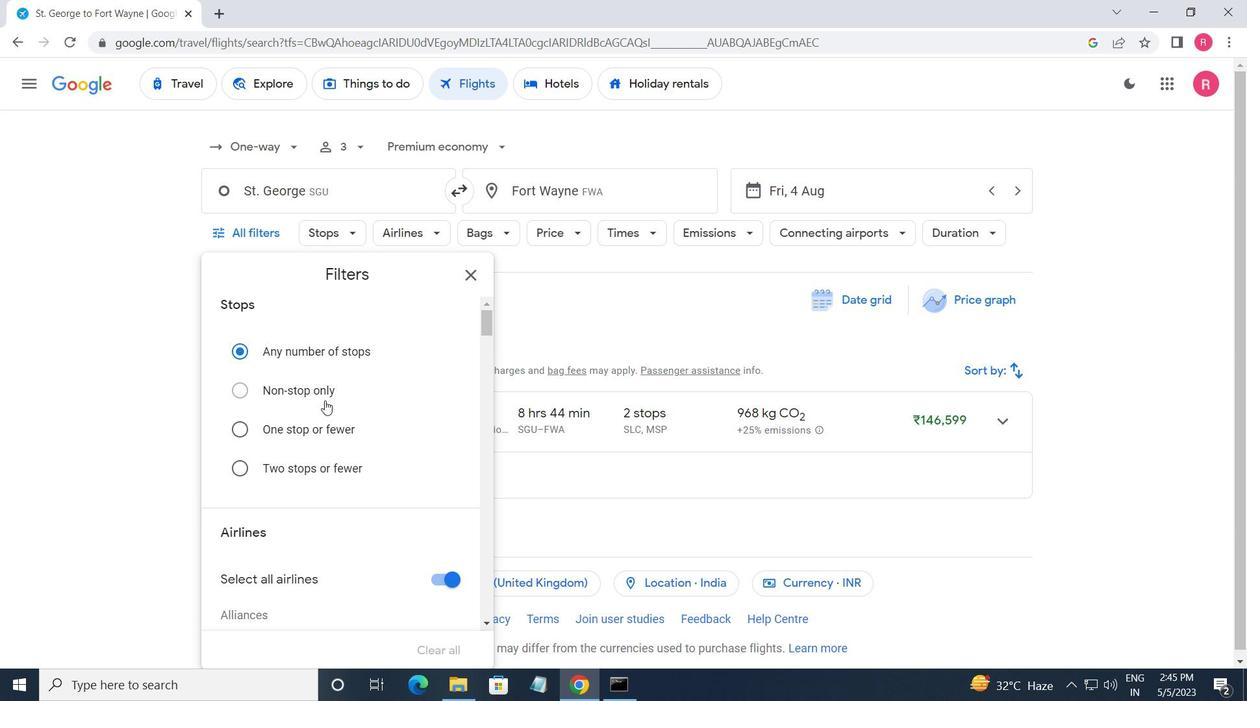 
Action: Mouse moved to (359, 411)
Screenshot: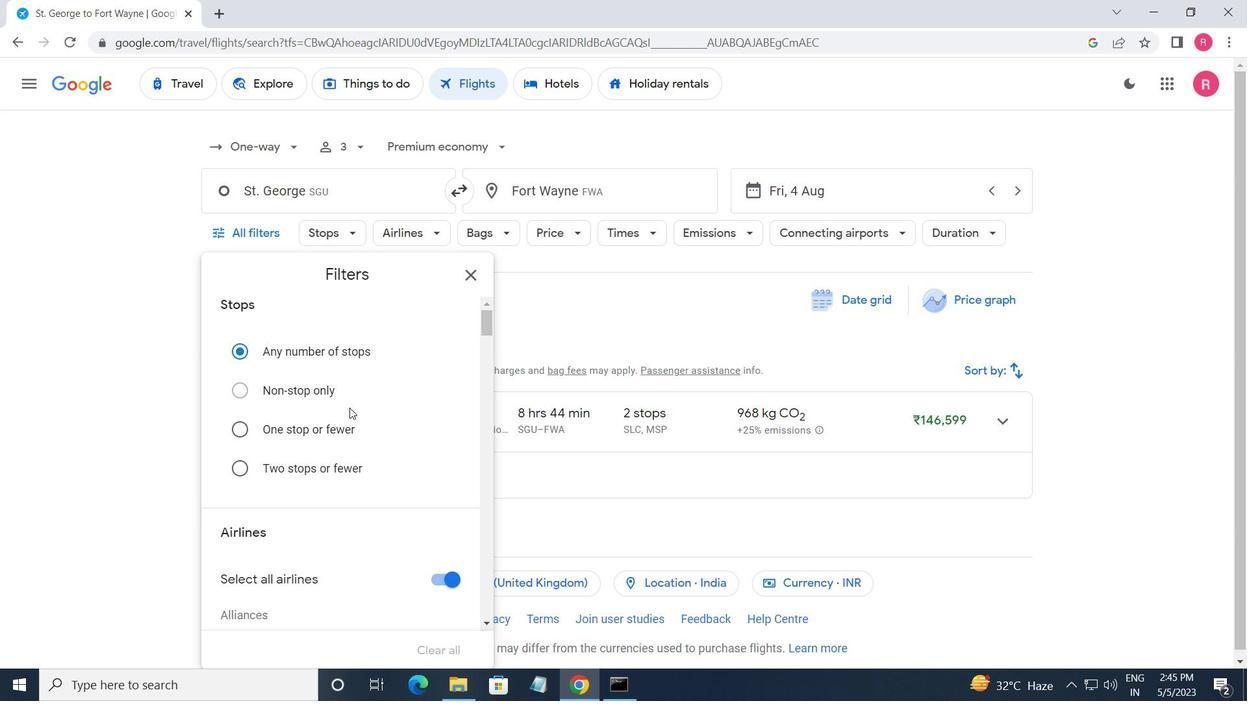 
Action: Mouse scrolled (359, 410) with delta (0, 0)
Screenshot: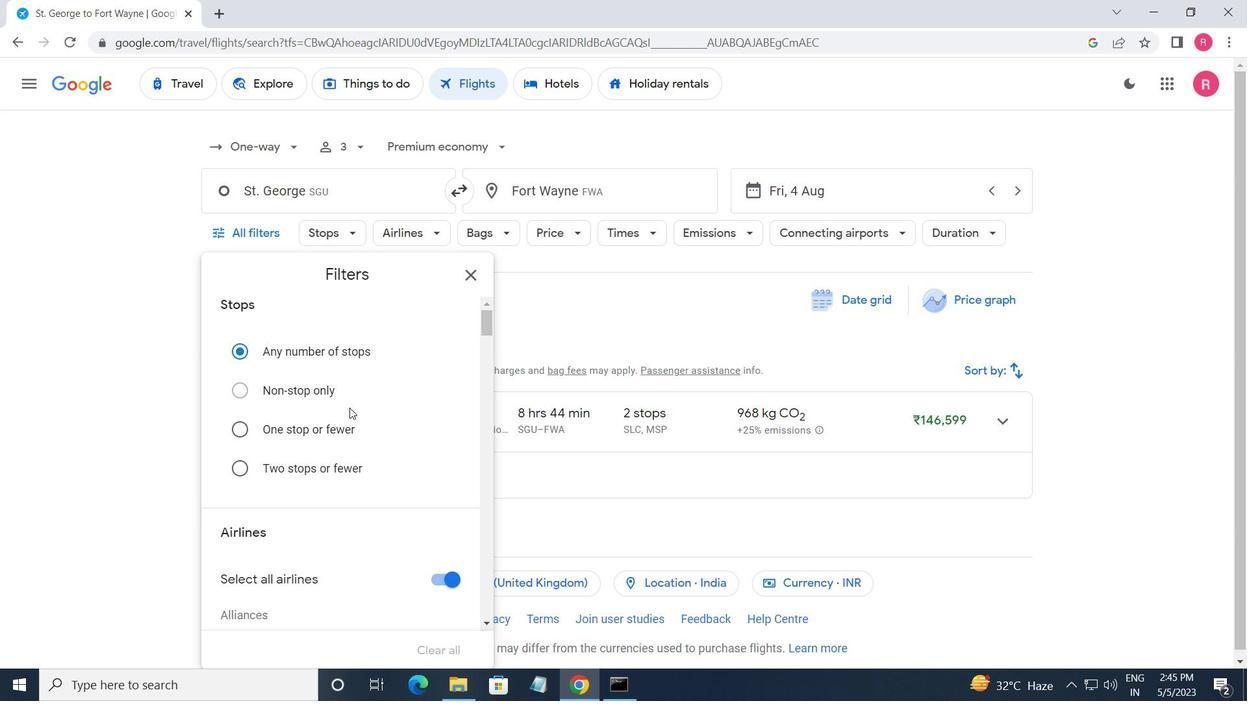 
Action: Mouse moved to (361, 411)
Screenshot: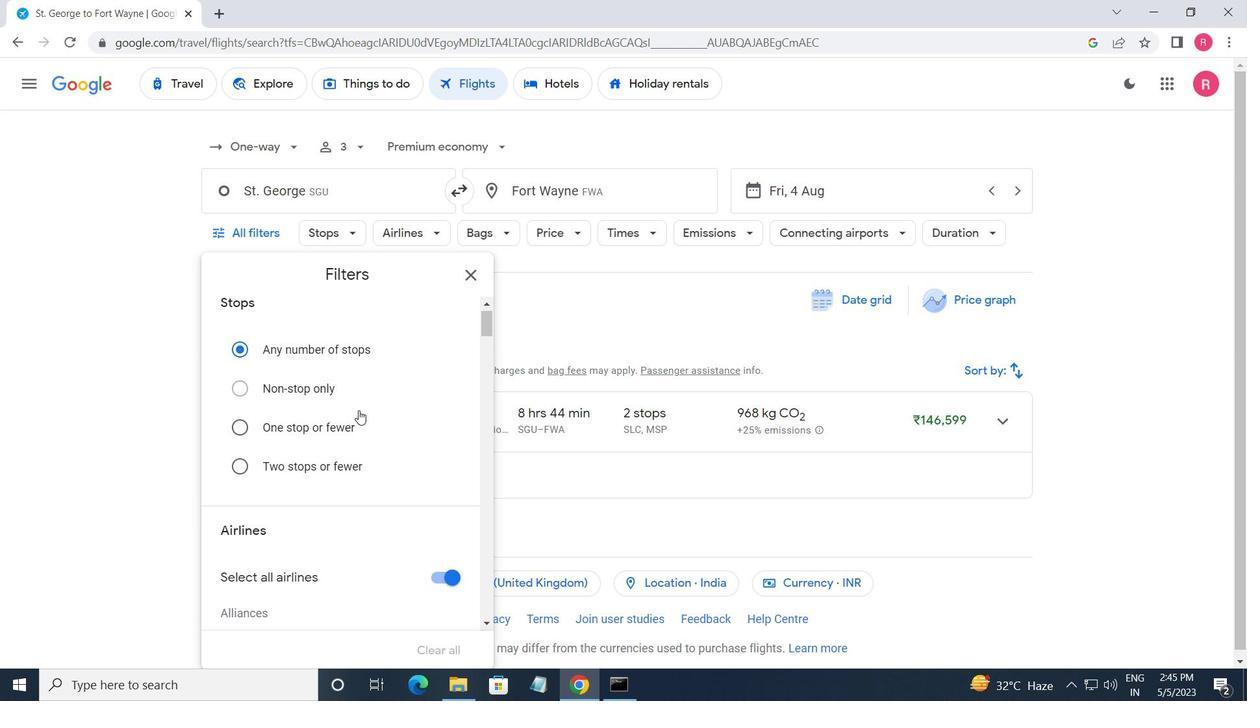 
Action: Mouse scrolled (361, 410) with delta (0, 0)
Screenshot: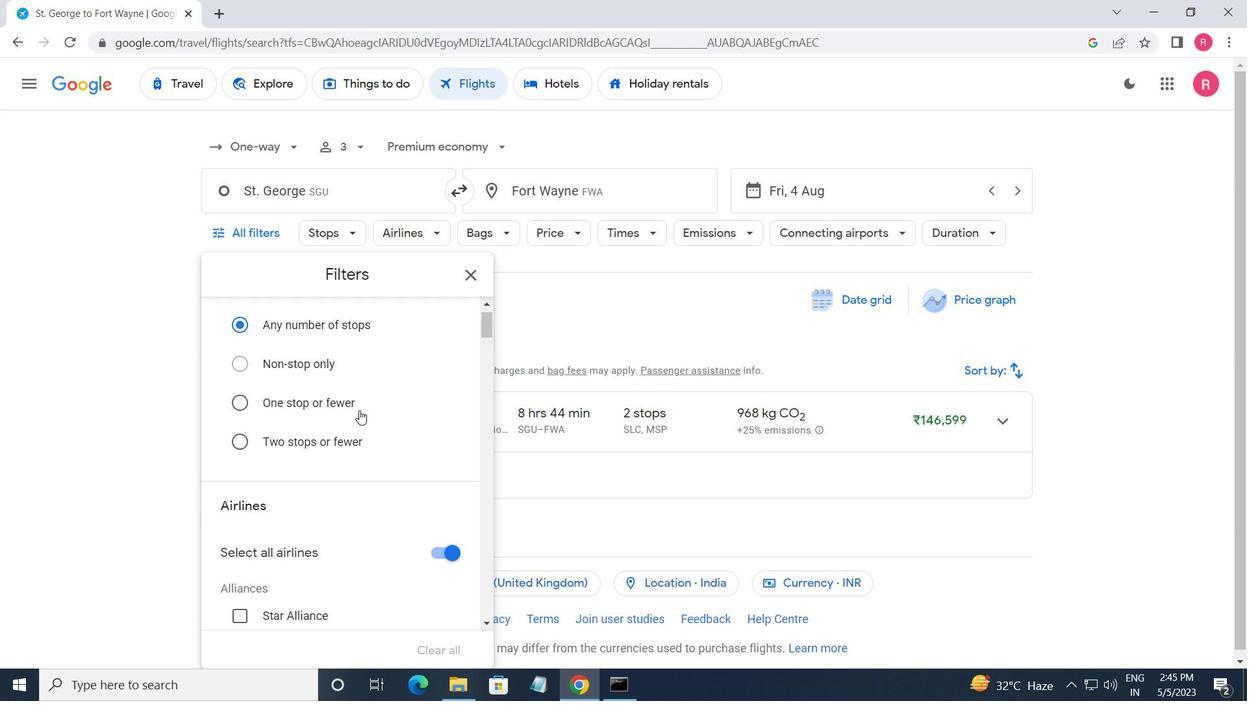 
Action: Mouse moved to (368, 409)
Screenshot: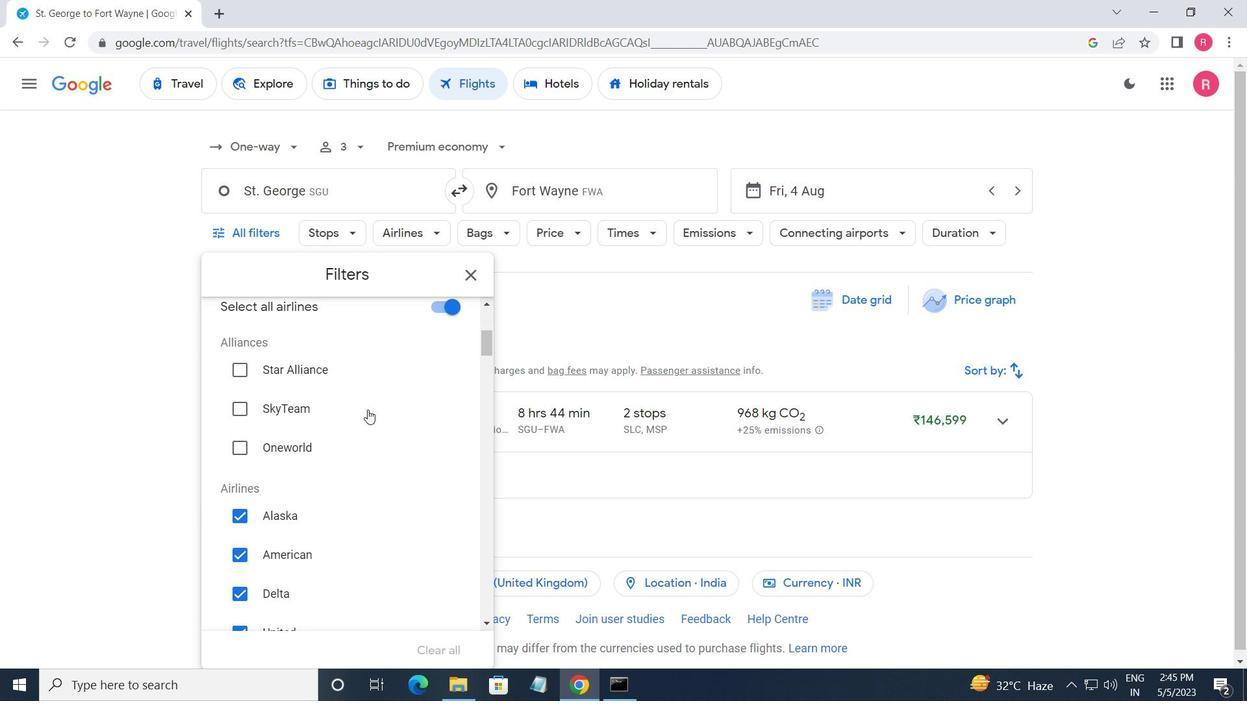 
Action: Mouse scrolled (368, 408) with delta (0, 0)
Screenshot: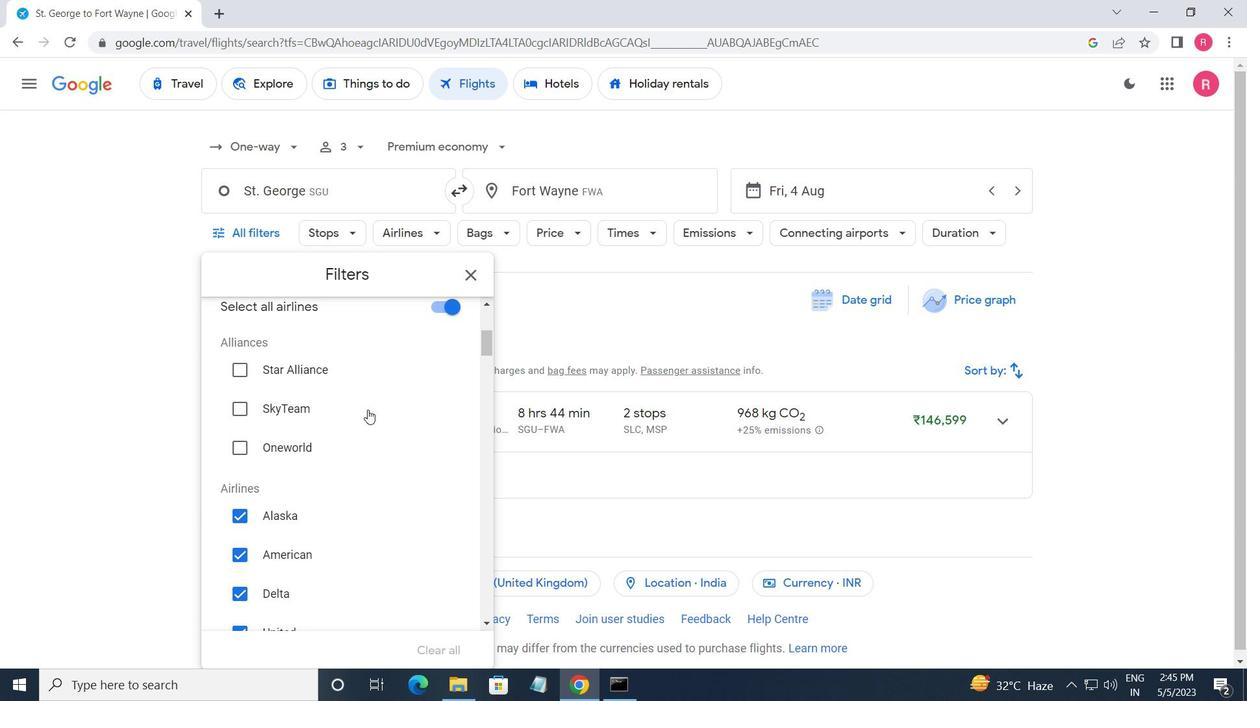 
Action: Mouse moved to (429, 418)
Screenshot: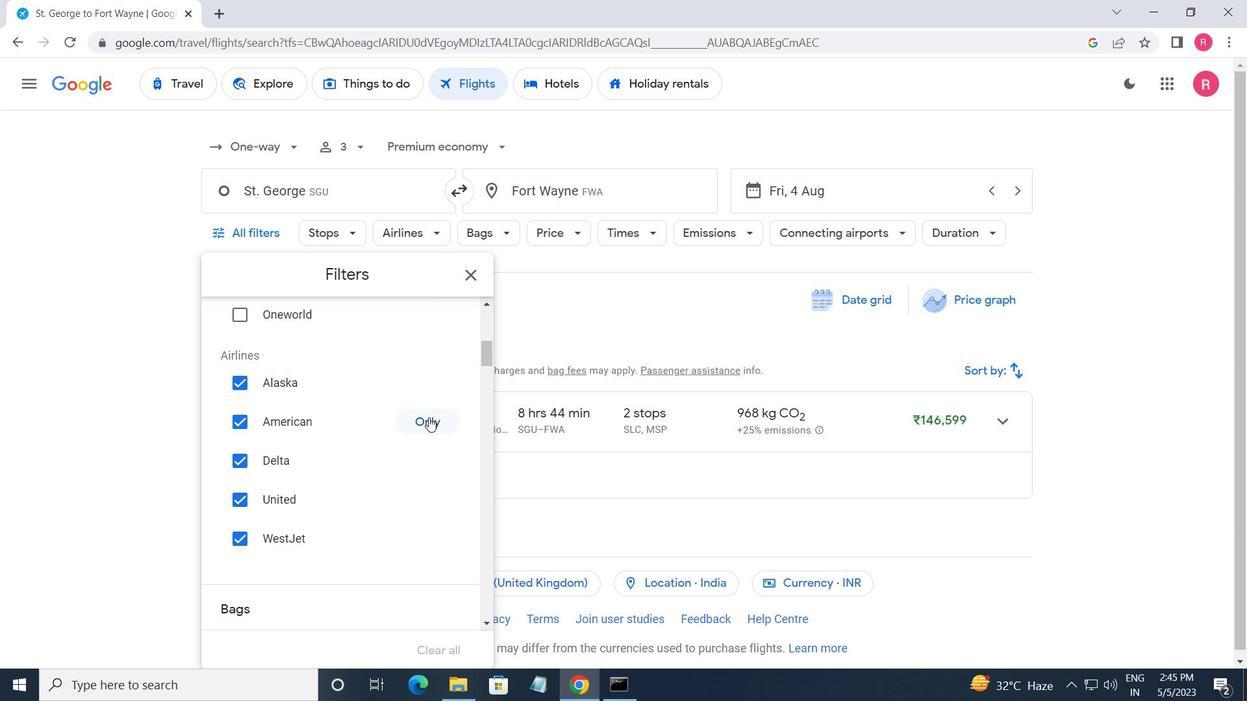 
Action: Mouse scrolled (429, 419) with delta (0, 0)
Screenshot: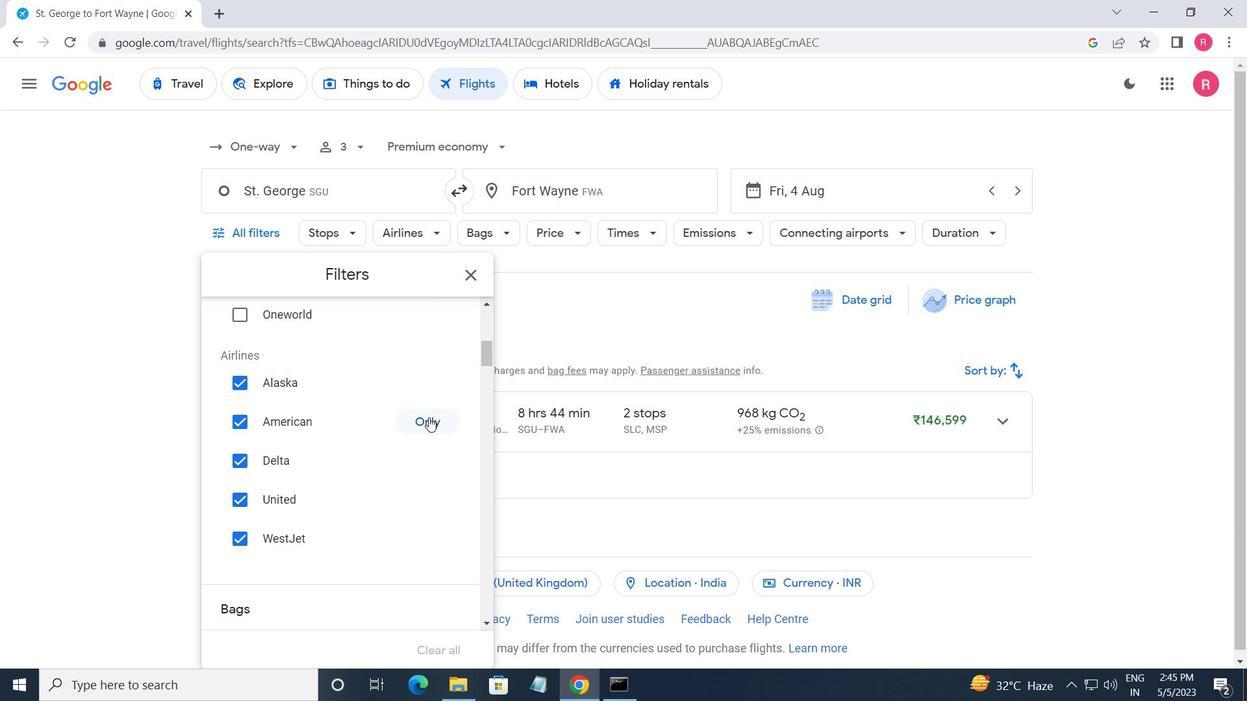 
Action: Mouse scrolled (429, 419) with delta (0, 0)
Screenshot: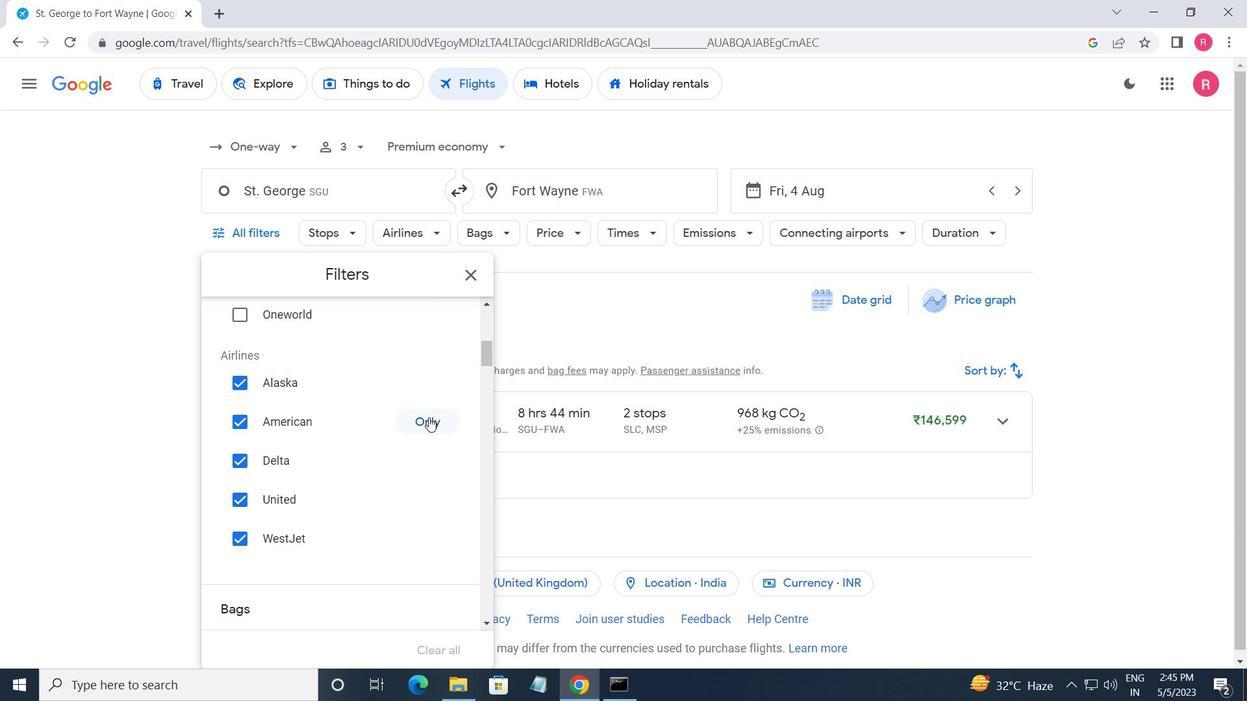 
Action: Mouse scrolled (429, 419) with delta (0, 0)
Screenshot: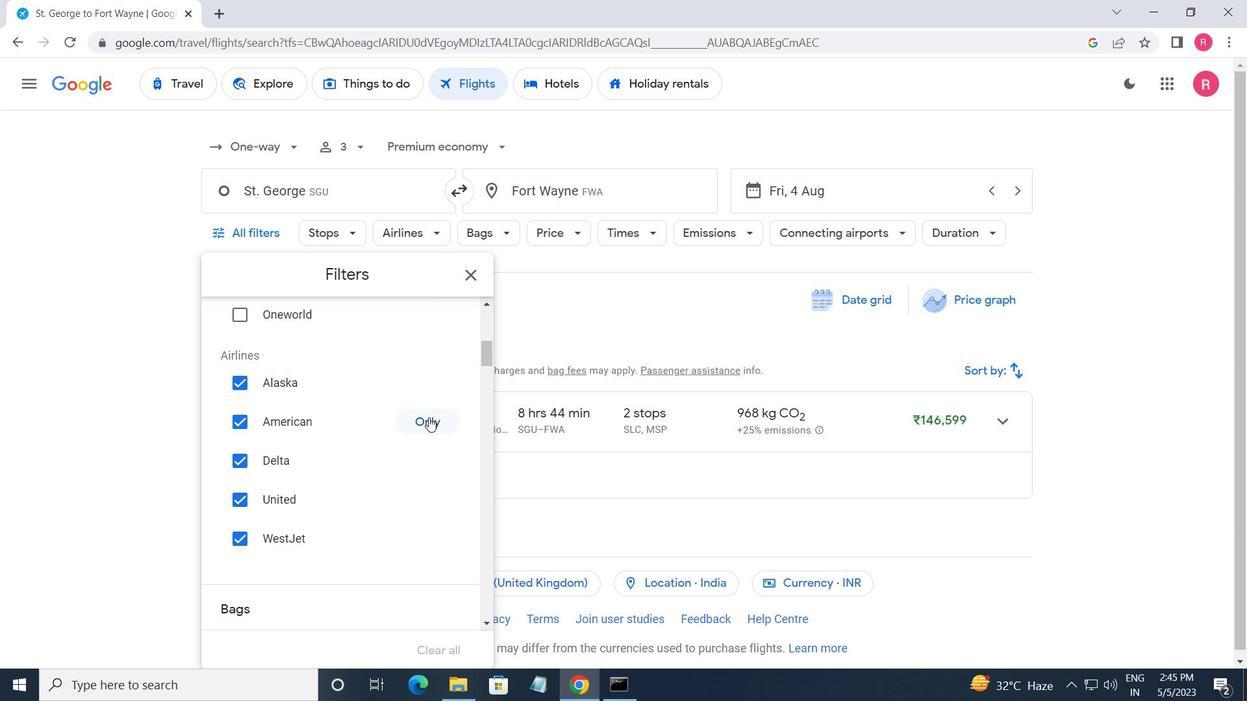 
Action: Mouse moved to (452, 412)
Screenshot: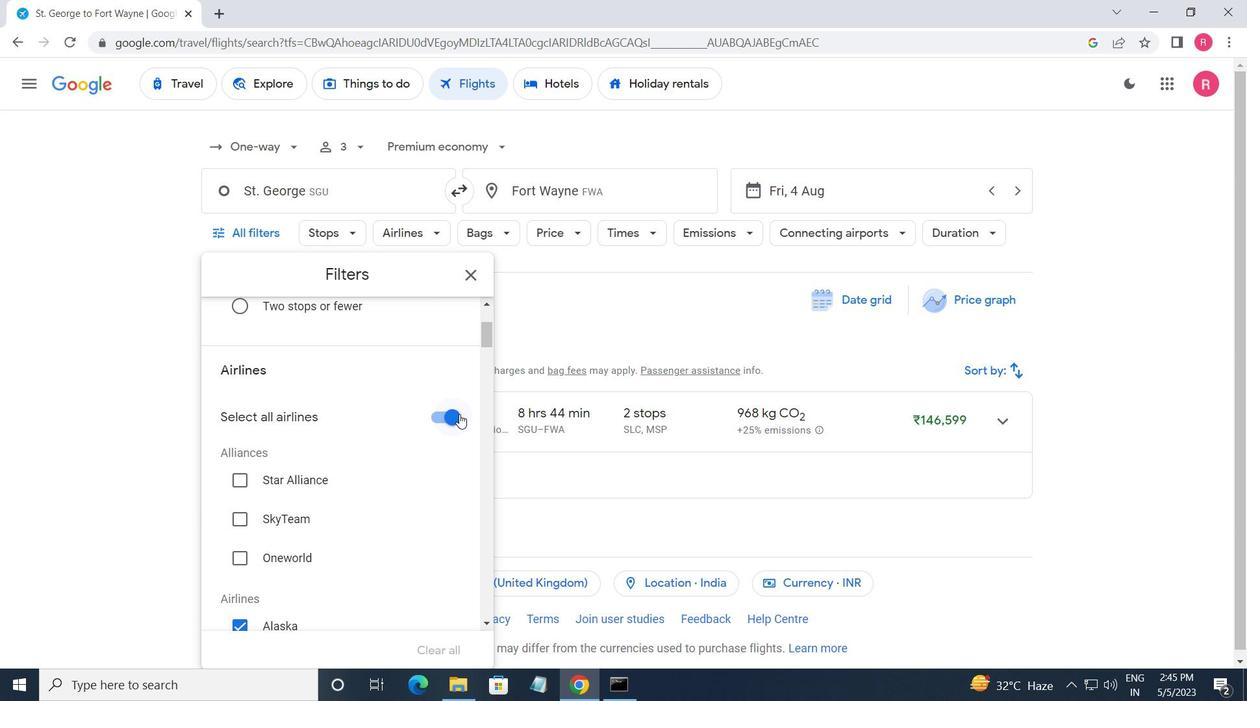 
Action: Mouse pressed left at (452, 412)
Screenshot: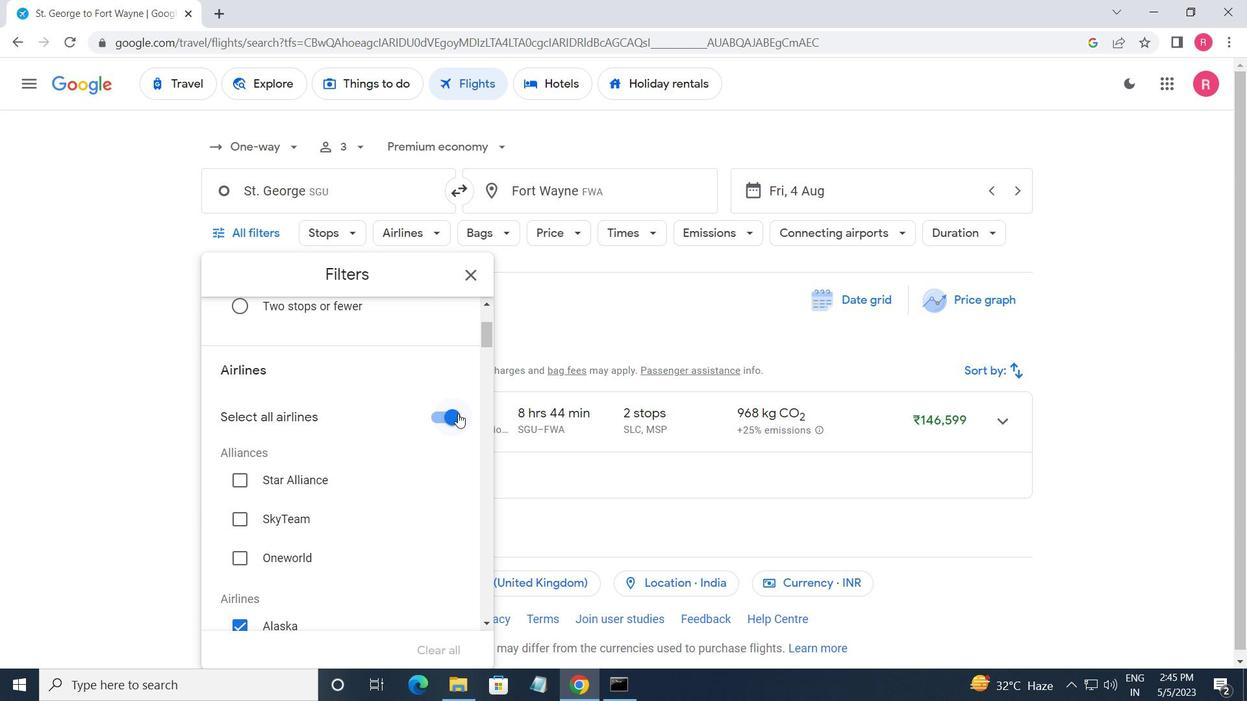 
Action: Mouse moved to (382, 456)
Screenshot: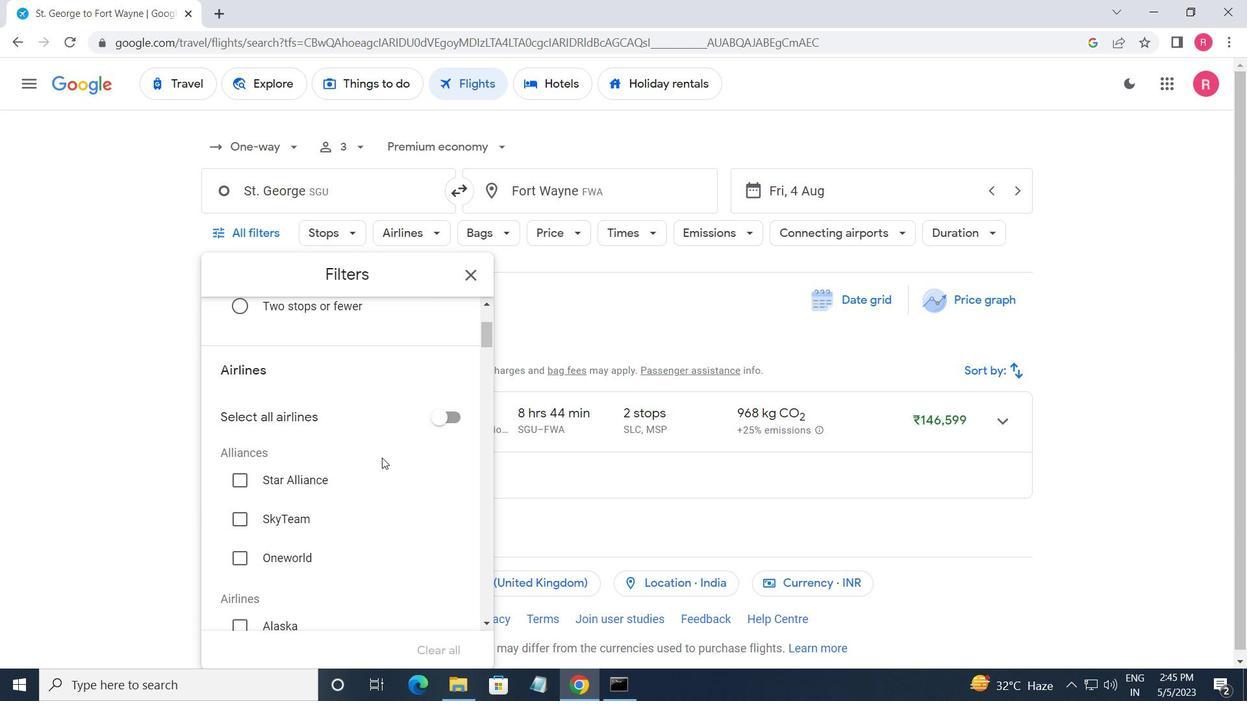 
Action: Mouse scrolled (382, 456) with delta (0, 0)
Screenshot: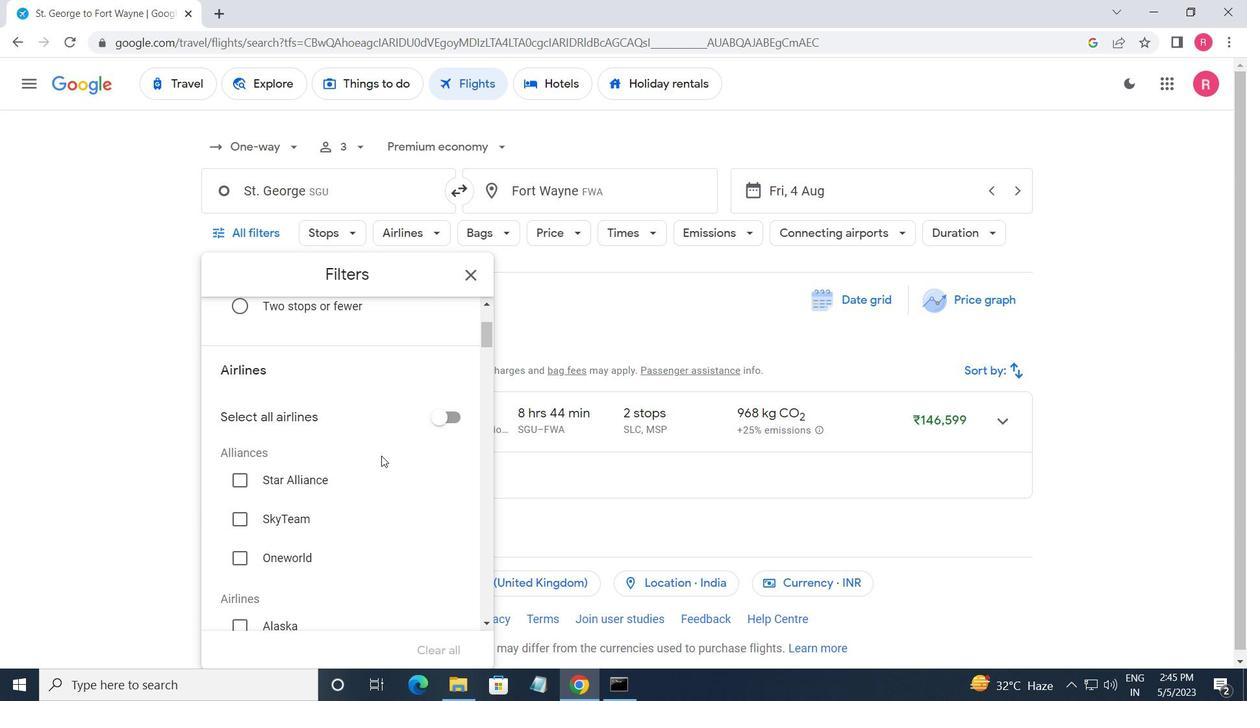 
Action: Mouse scrolled (382, 456) with delta (0, 0)
Screenshot: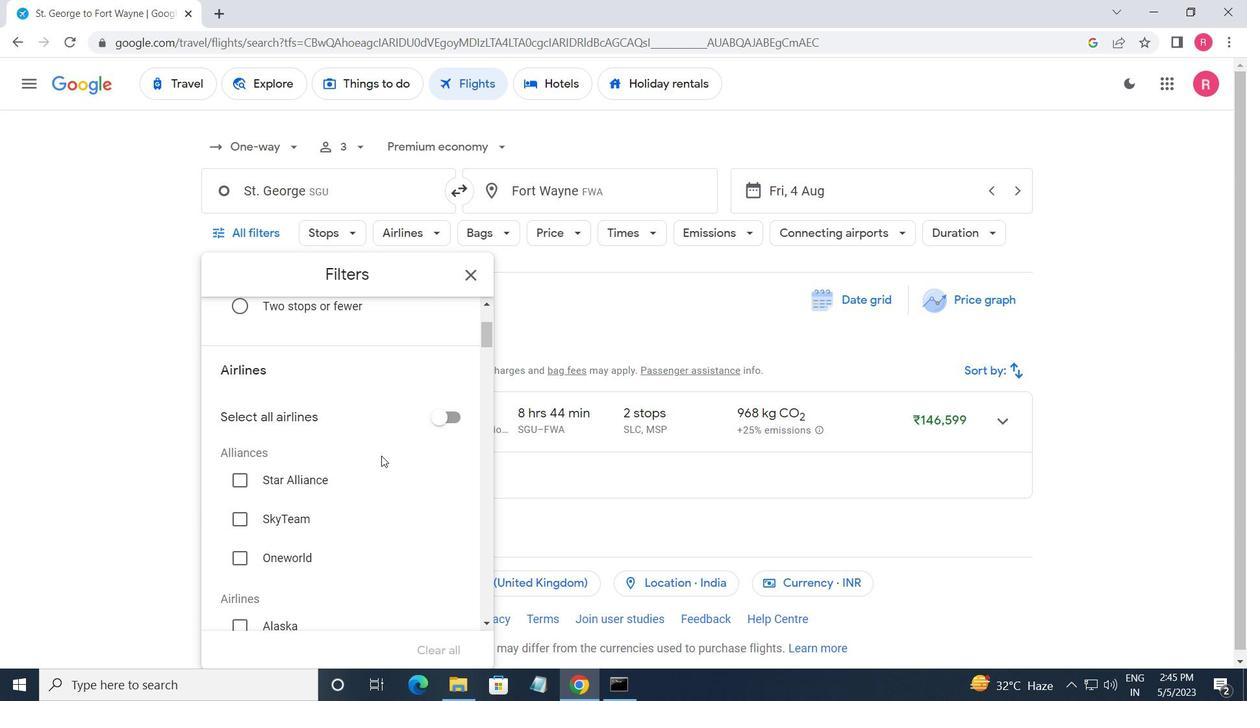 
Action: Mouse scrolled (382, 456) with delta (0, 0)
Screenshot: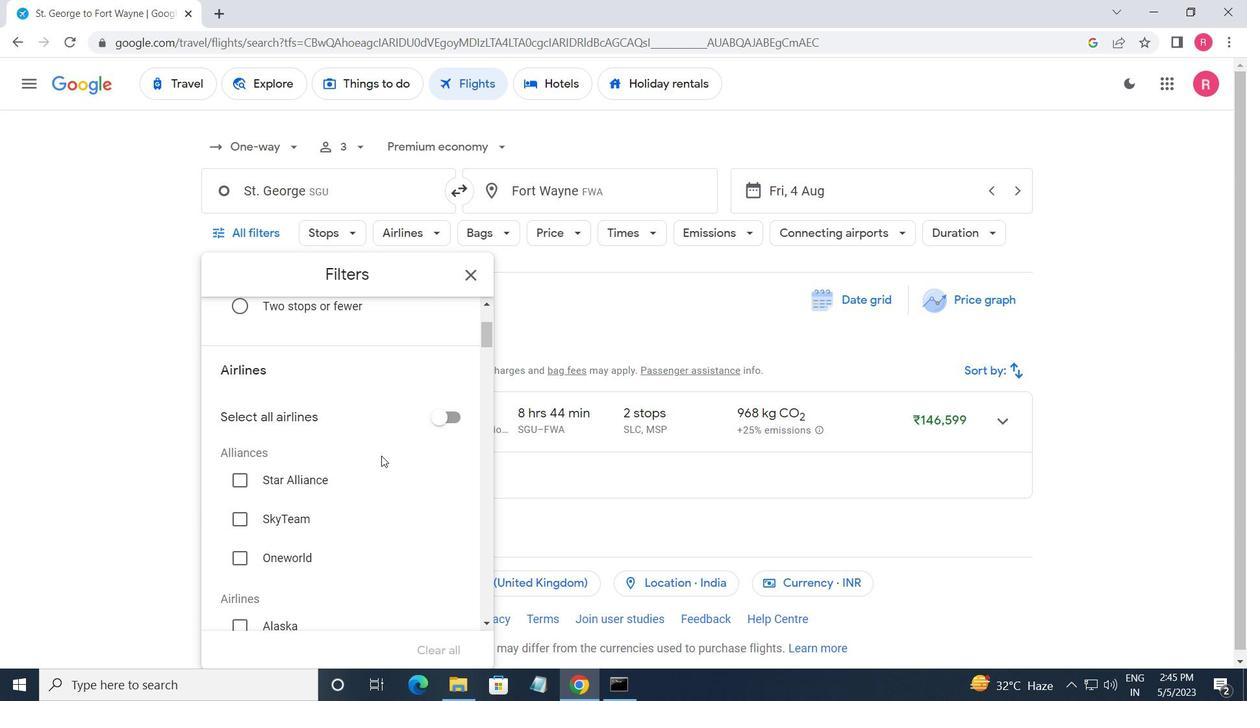 
Action: Mouse scrolled (382, 456) with delta (0, 0)
Screenshot: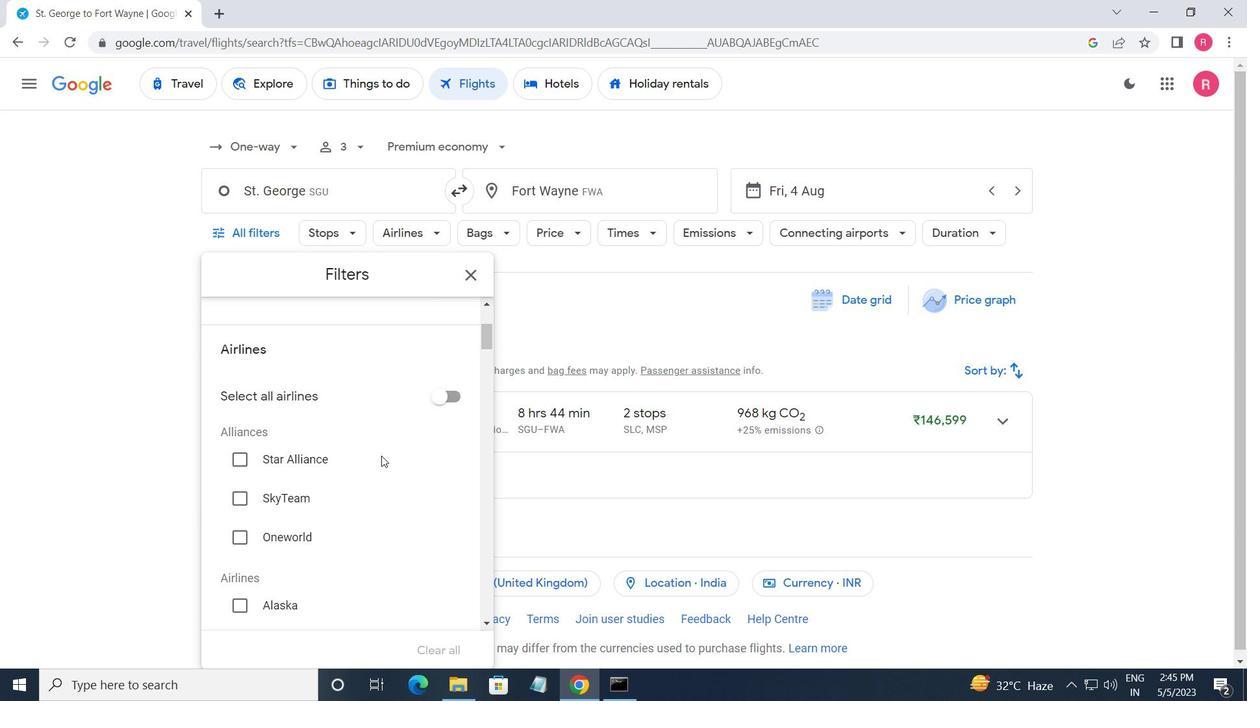 
Action: Mouse scrolled (382, 456) with delta (0, 0)
Screenshot: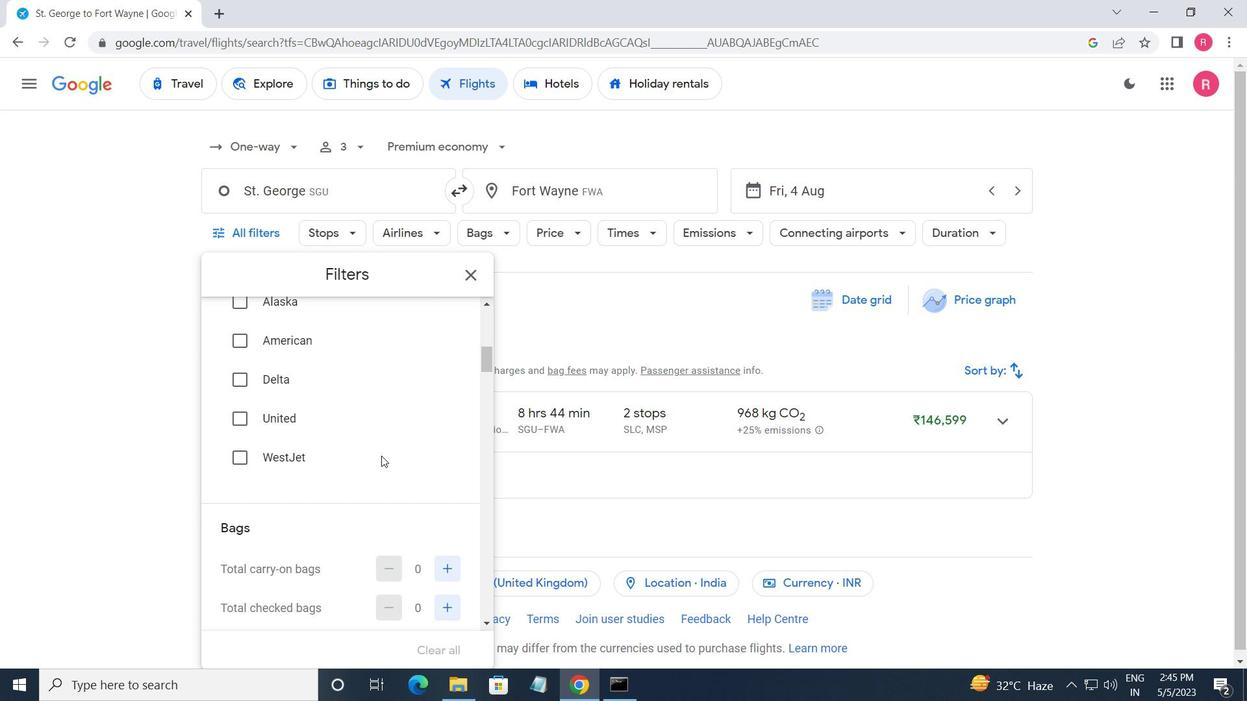 
Action: Mouse scrolled (382, 456) with delta (0, 0)
Screenshot: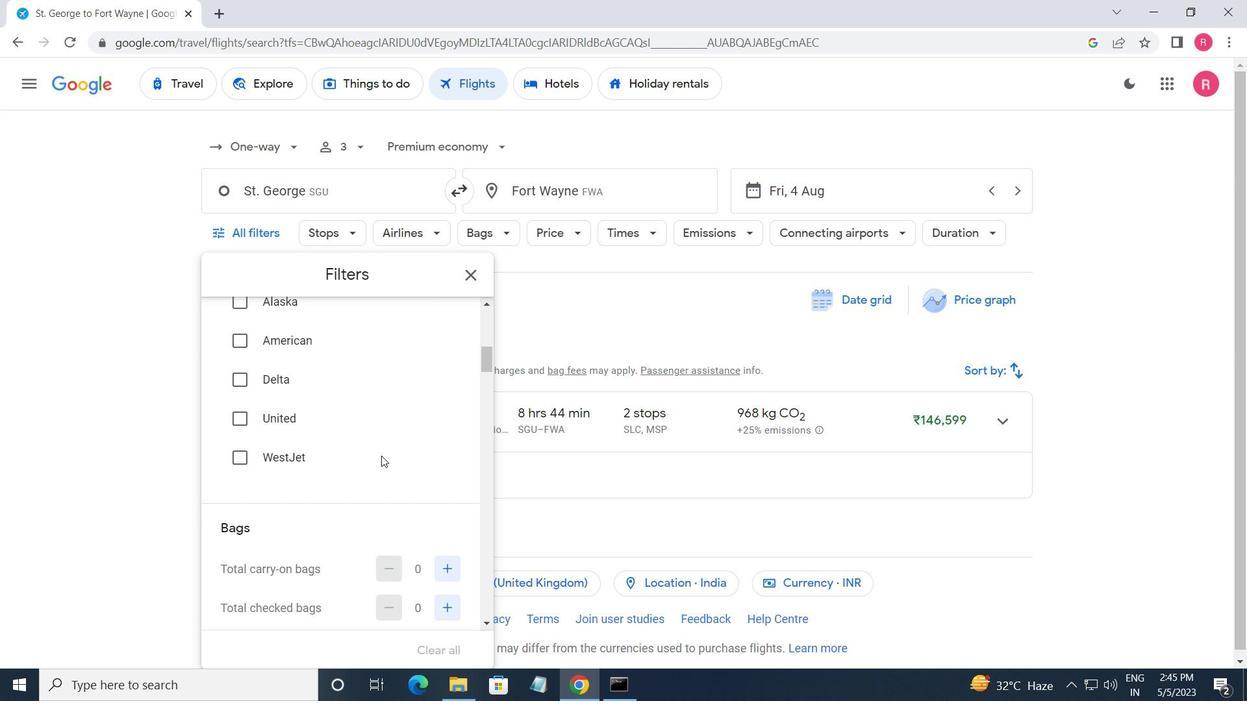 
Action: Mouse moved to (454, 454)
Screenshot: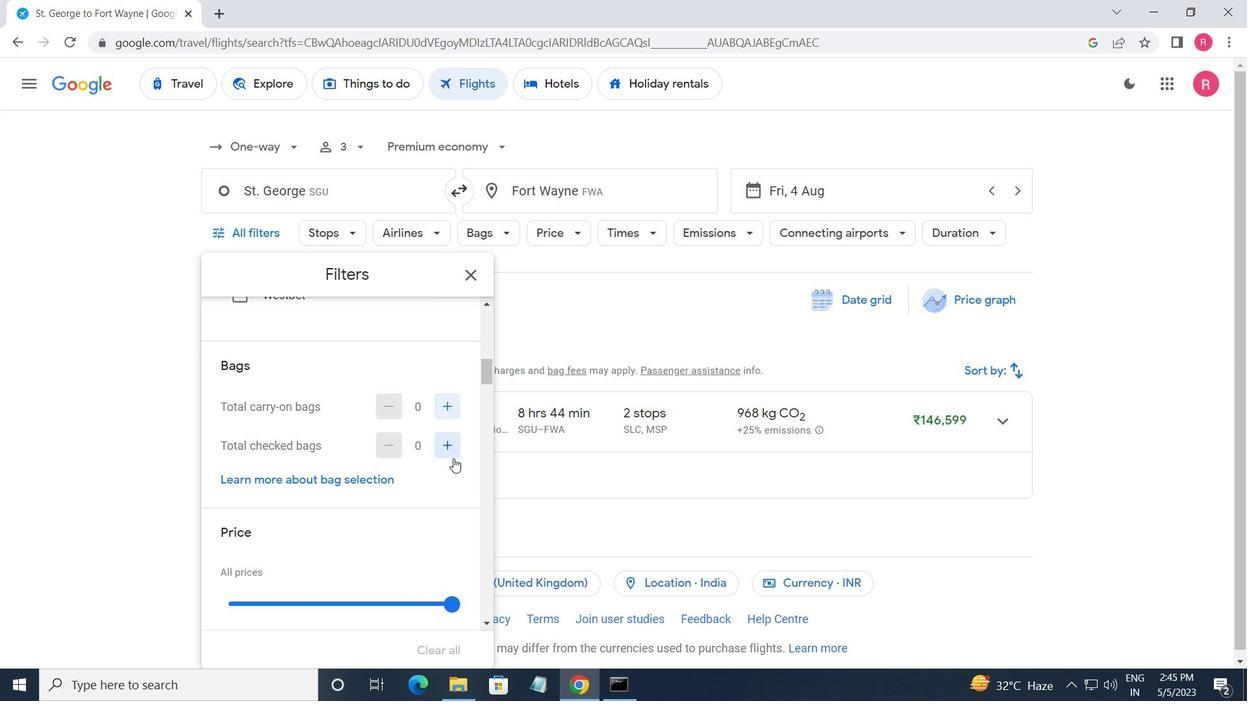 
Action: Mouse pressed left at (454, 454)
Screenshot: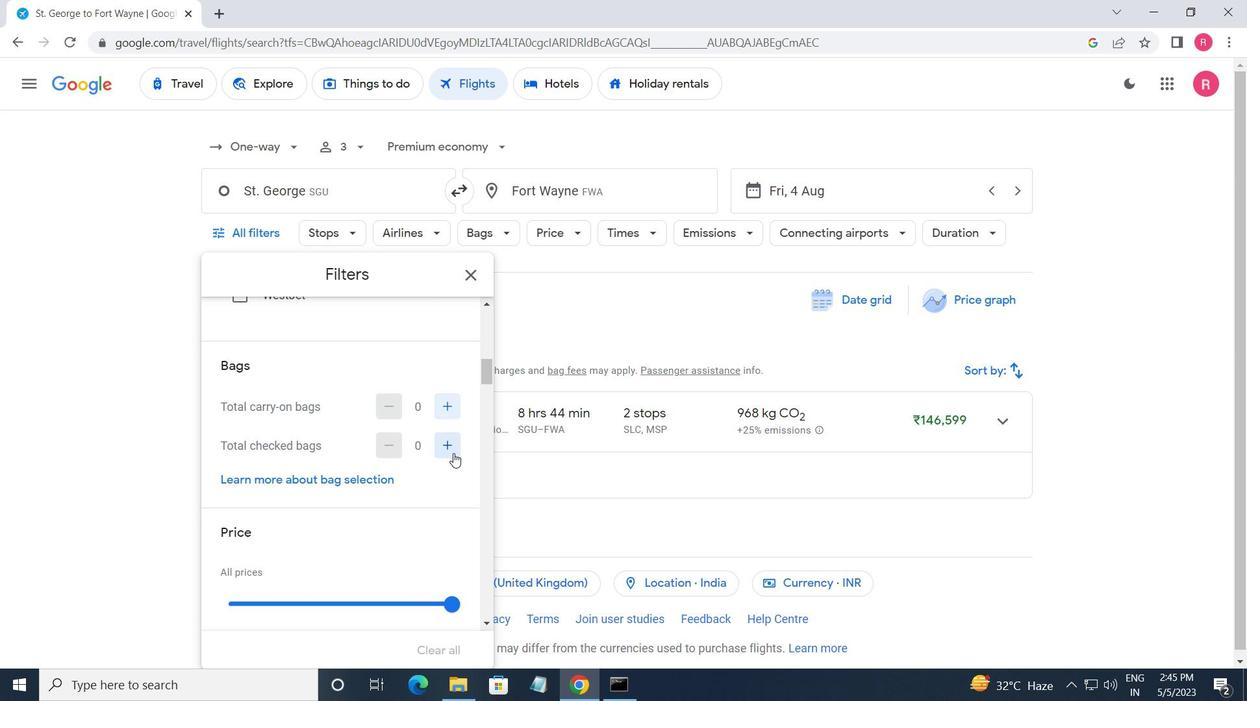 
Action: Mouse pressed left at (454, 454)
Screenshot: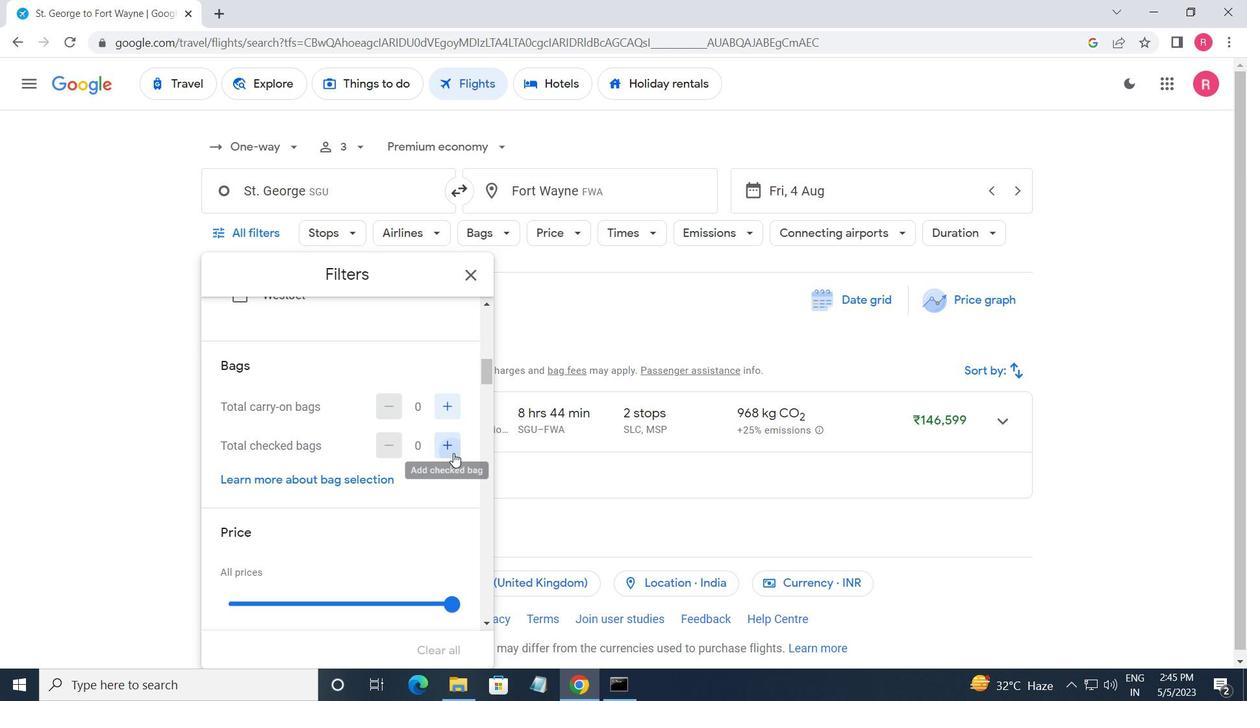 
Action: Mouse scrolled (454, 453) with delta (0, 0)
Screenshot: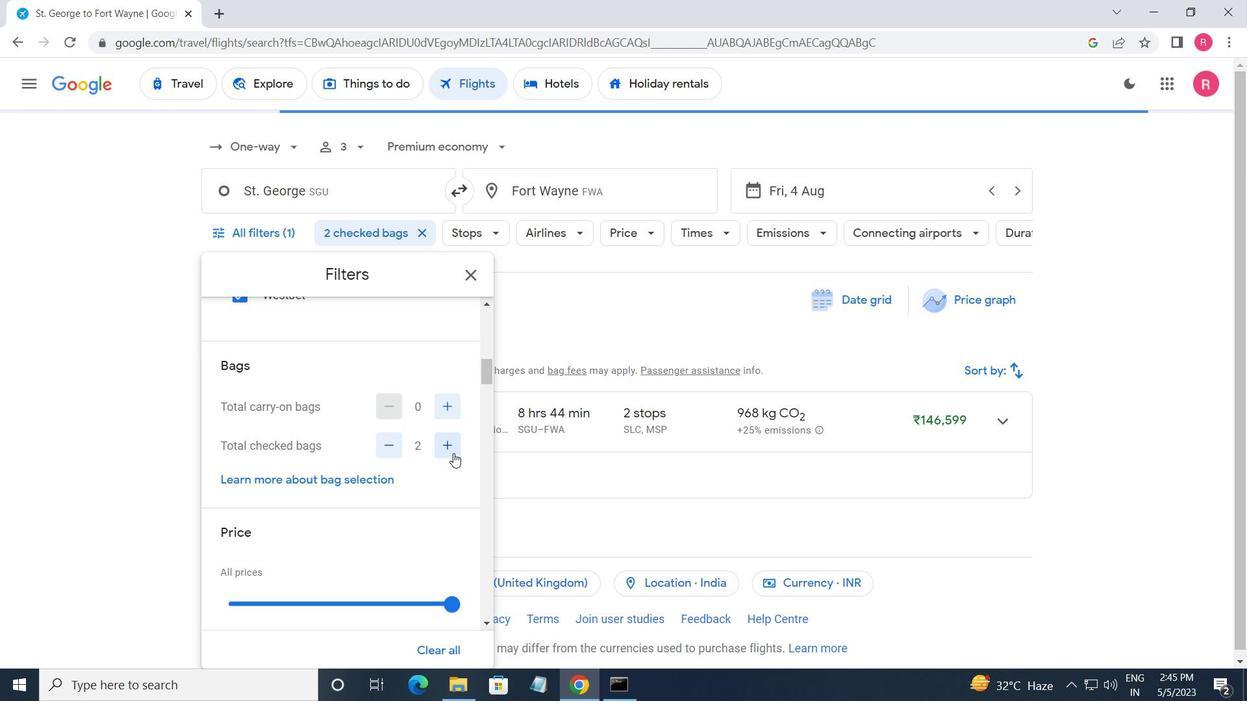 
Action: Mouse scrolled (454, 453) with delta (0, 0)
Screenshot: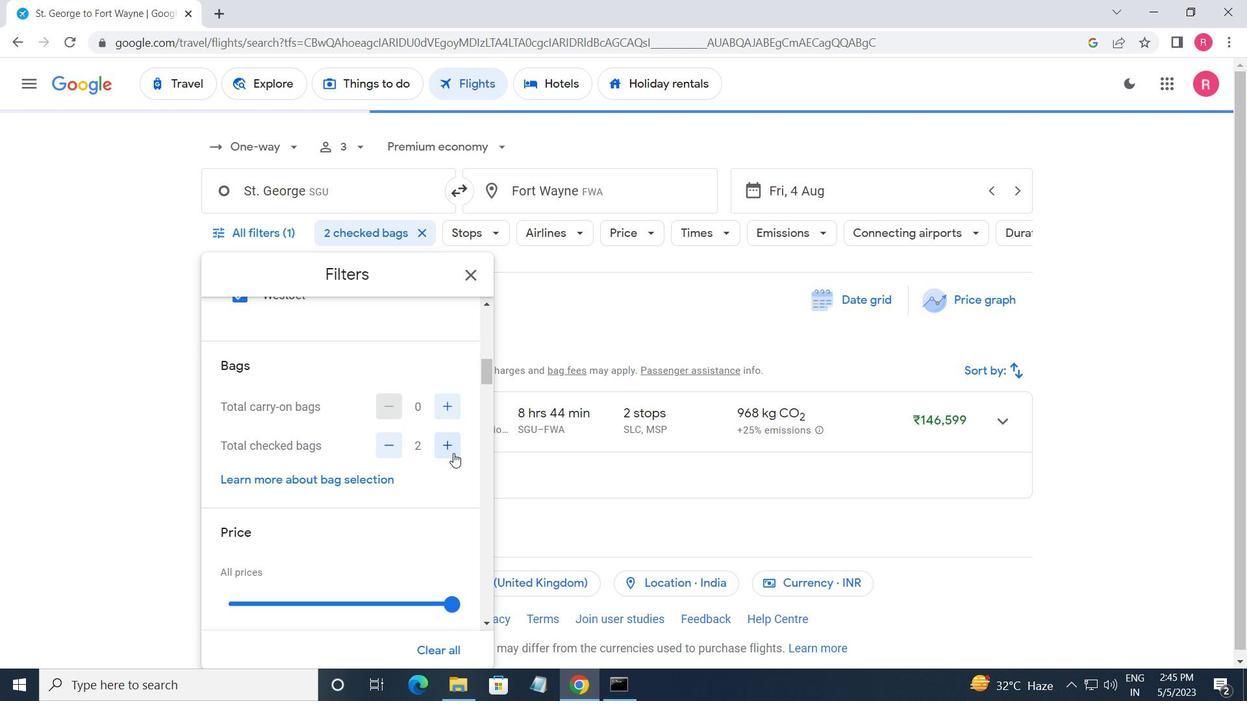 
Action: Mouse moved to (457, 447)
Screenshot: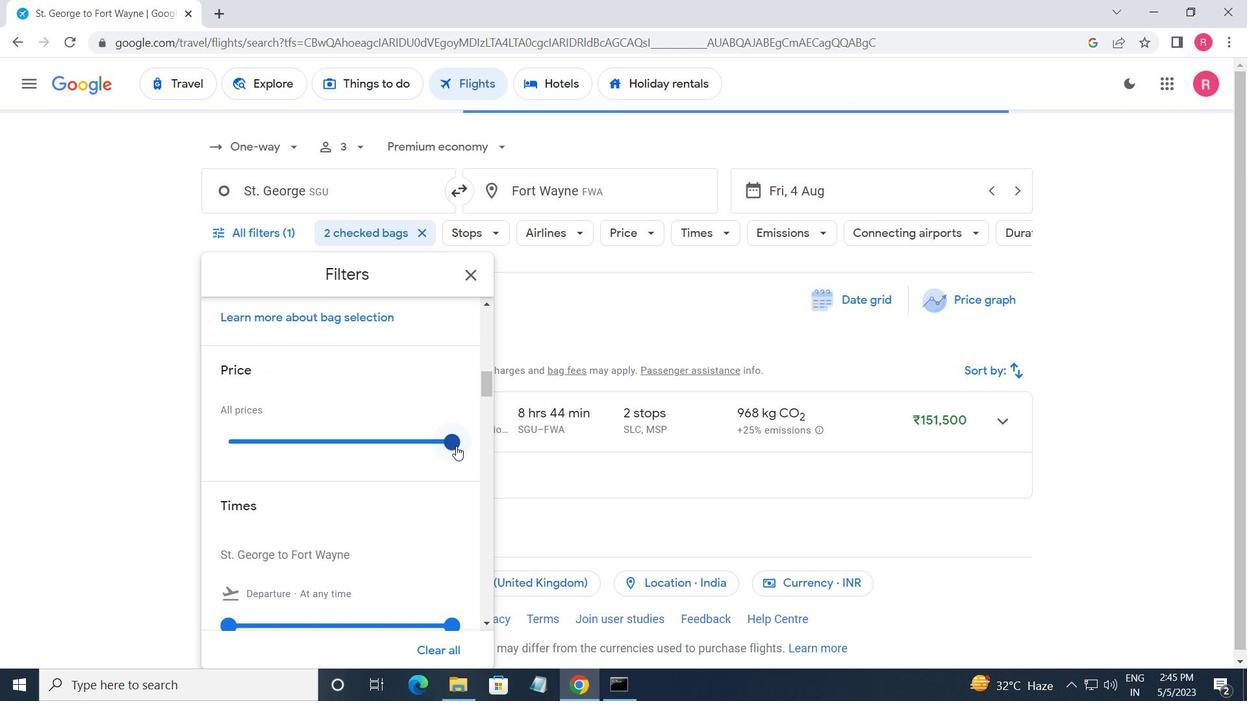 
Action: Mouse pressed left at (457, 447)
Screenshot: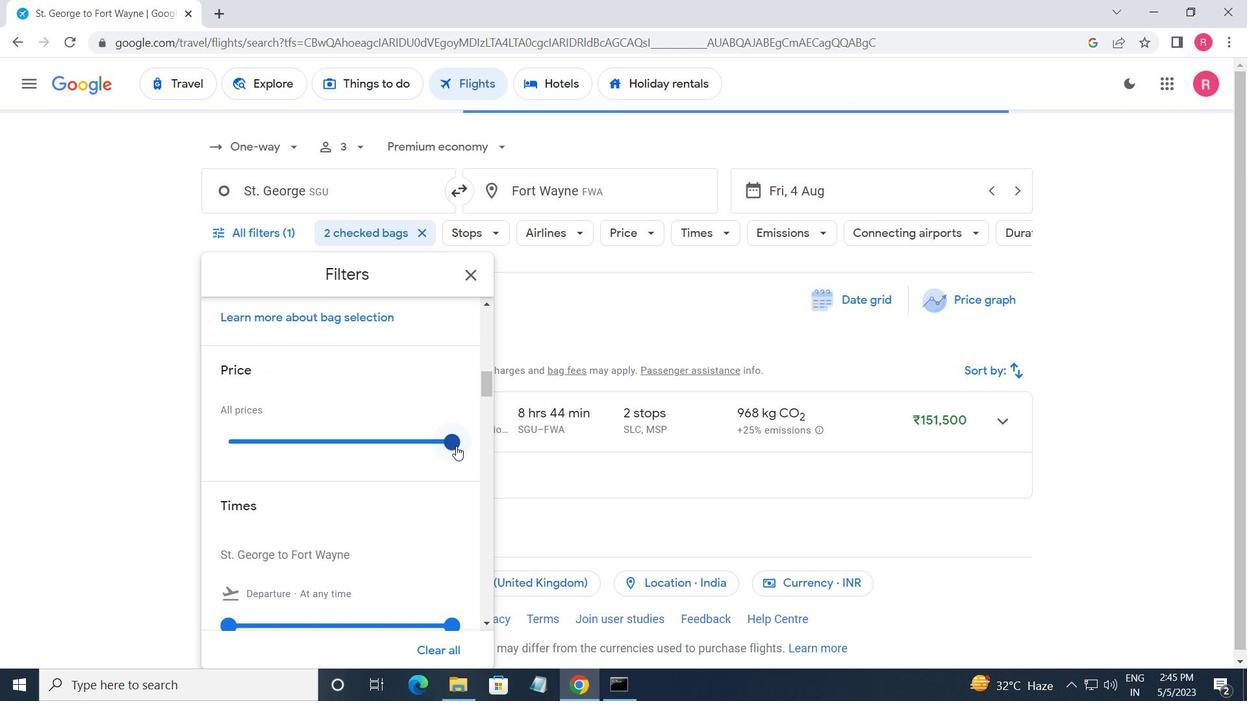 
Action: Mouse moved to (450, 445)
Screenshot: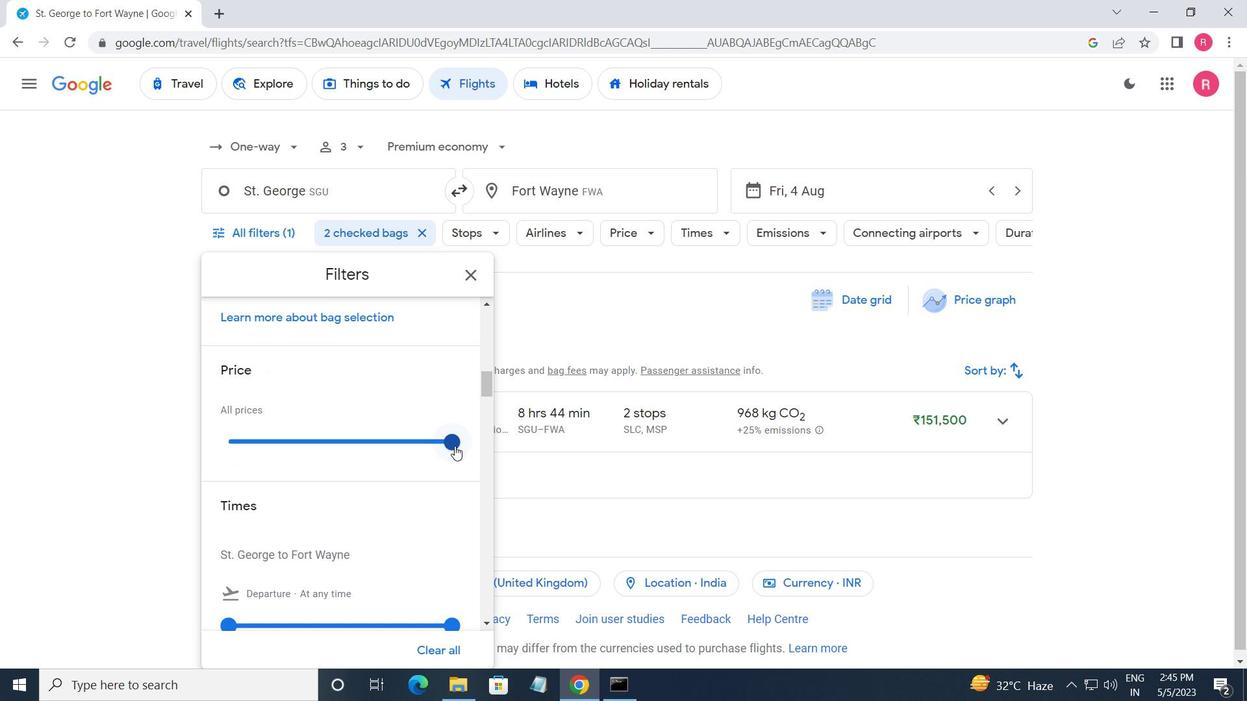 
Action: Mouse pressed left at (450, 445)
Screenshot: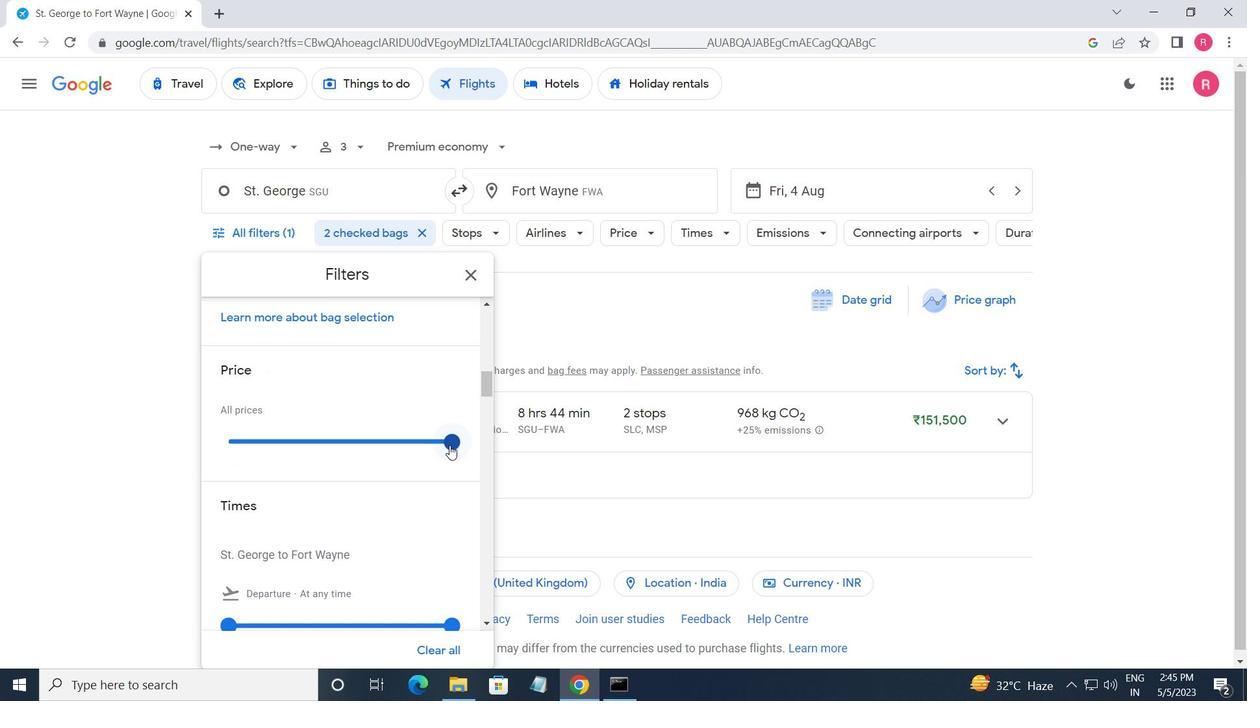 
Action: Mouse moved to (280, 464)
Screenshot: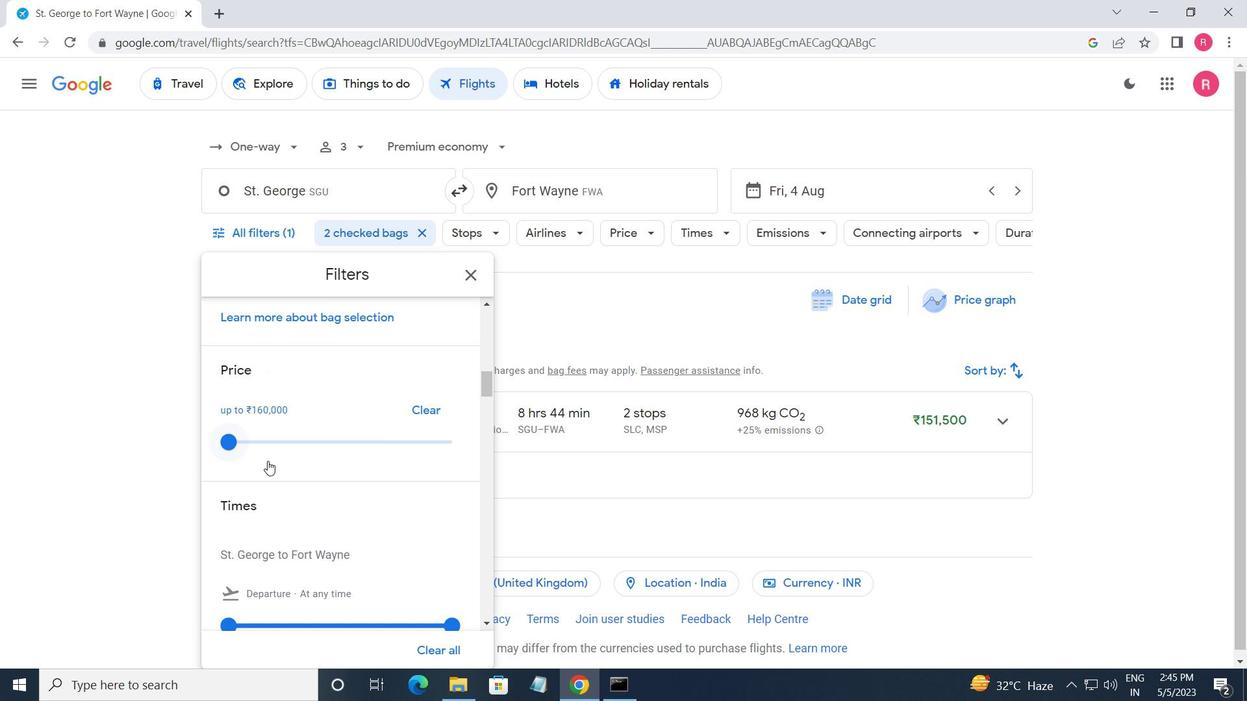 
Action: Mouse scrolled (280, 463) with delta (0, 0)
Screenshot: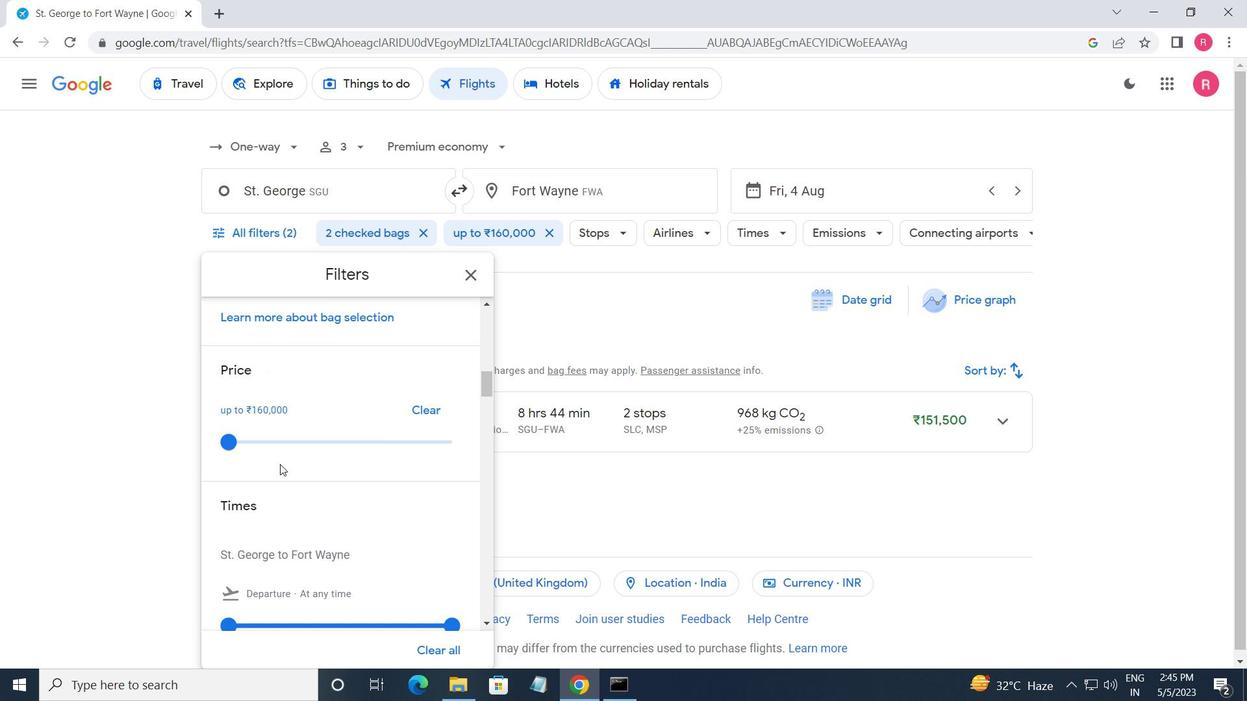 
Action: Mouse scrolled (280, 463) with delta (0, 0)
Screenshot: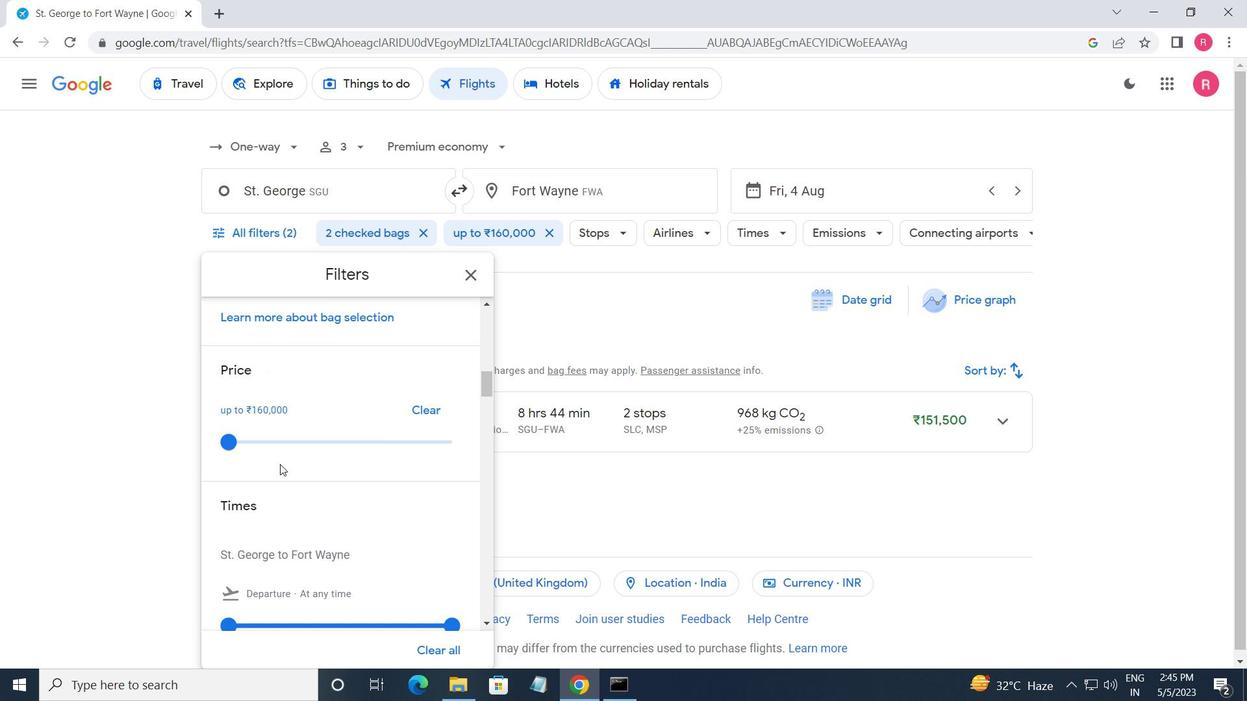 
Action: Mouse moved to (241, 465)
Screenshot: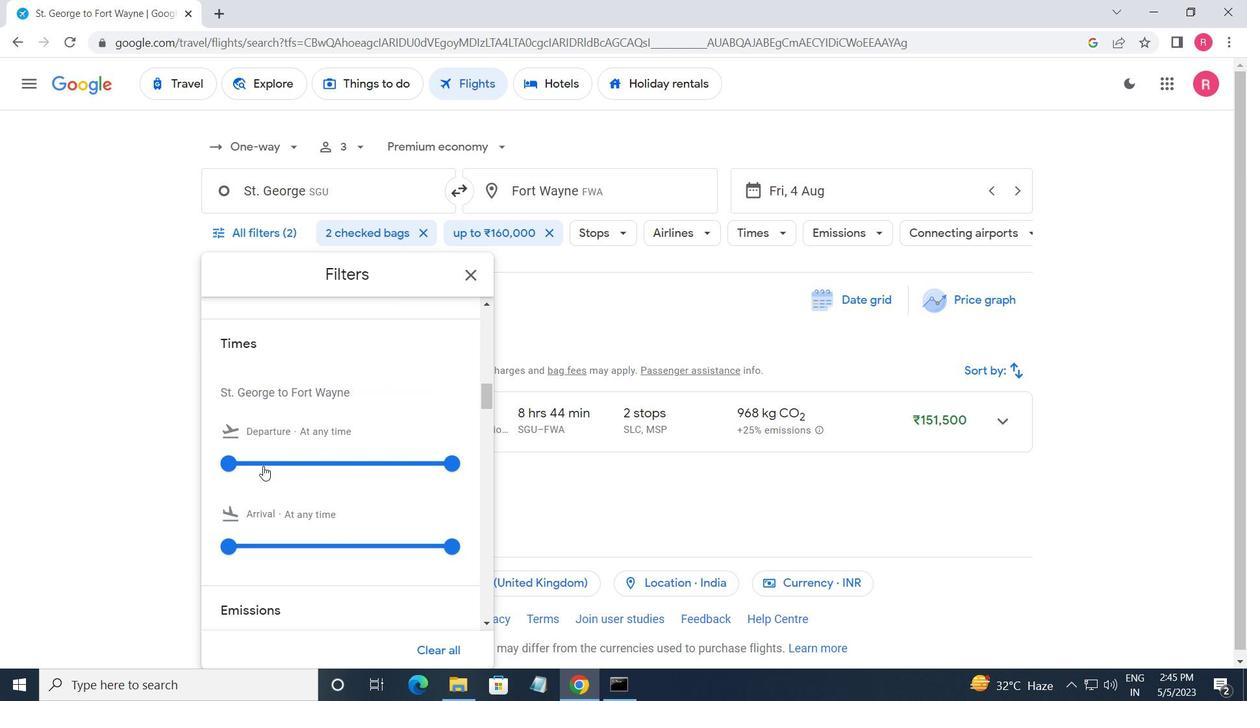 
Action: Mouse pressed left at (241, 465)
Screenshot: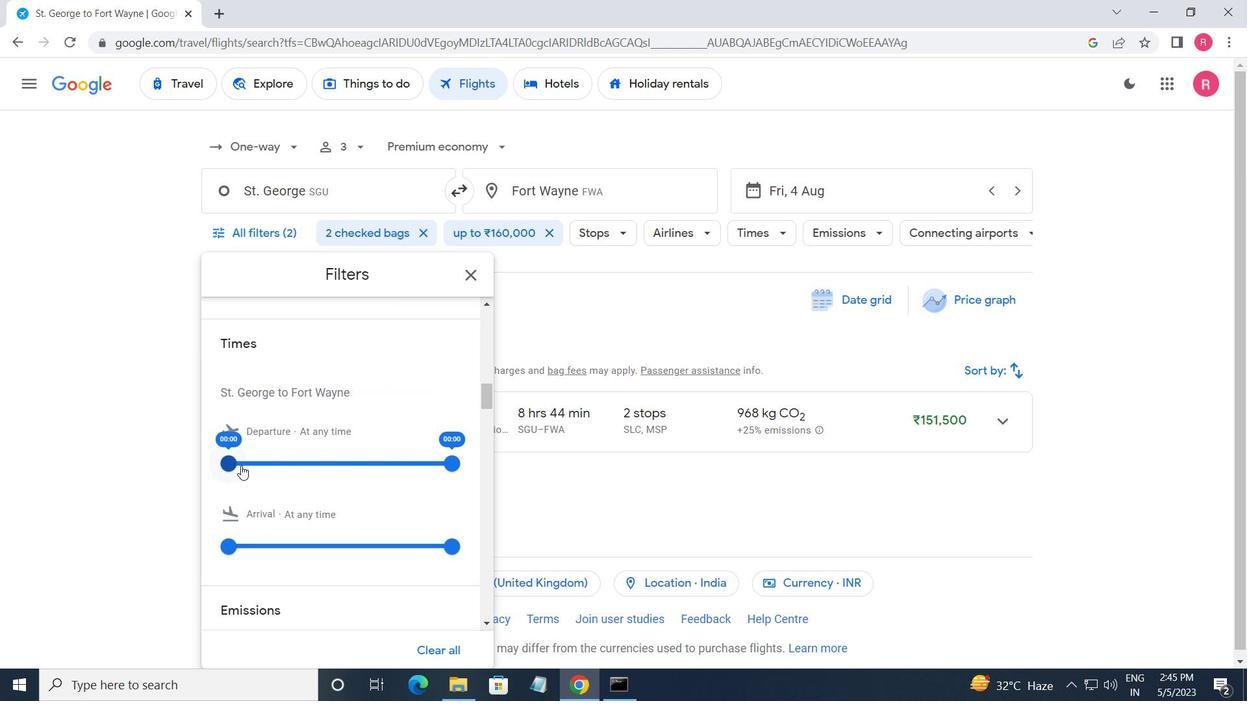 
Action: Mouse moved to (451, 460)
Screenshot: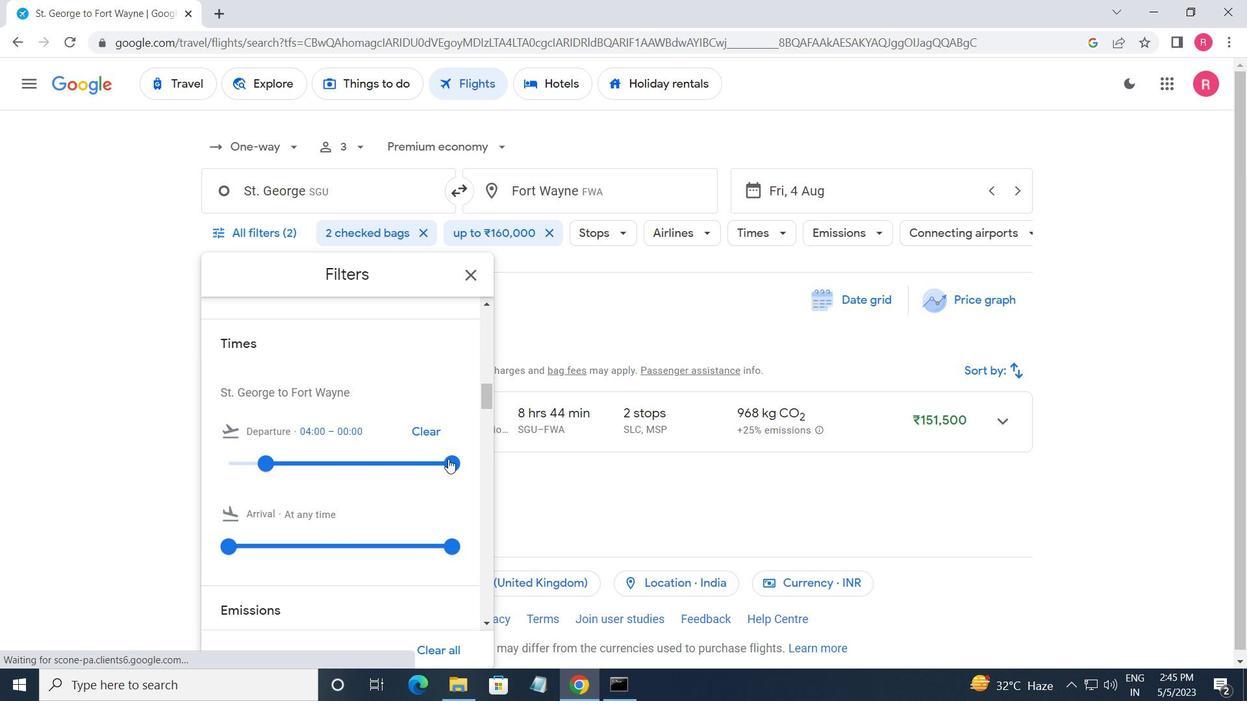 
Action: Mouse pressed left at (451, 460)
Screenshot: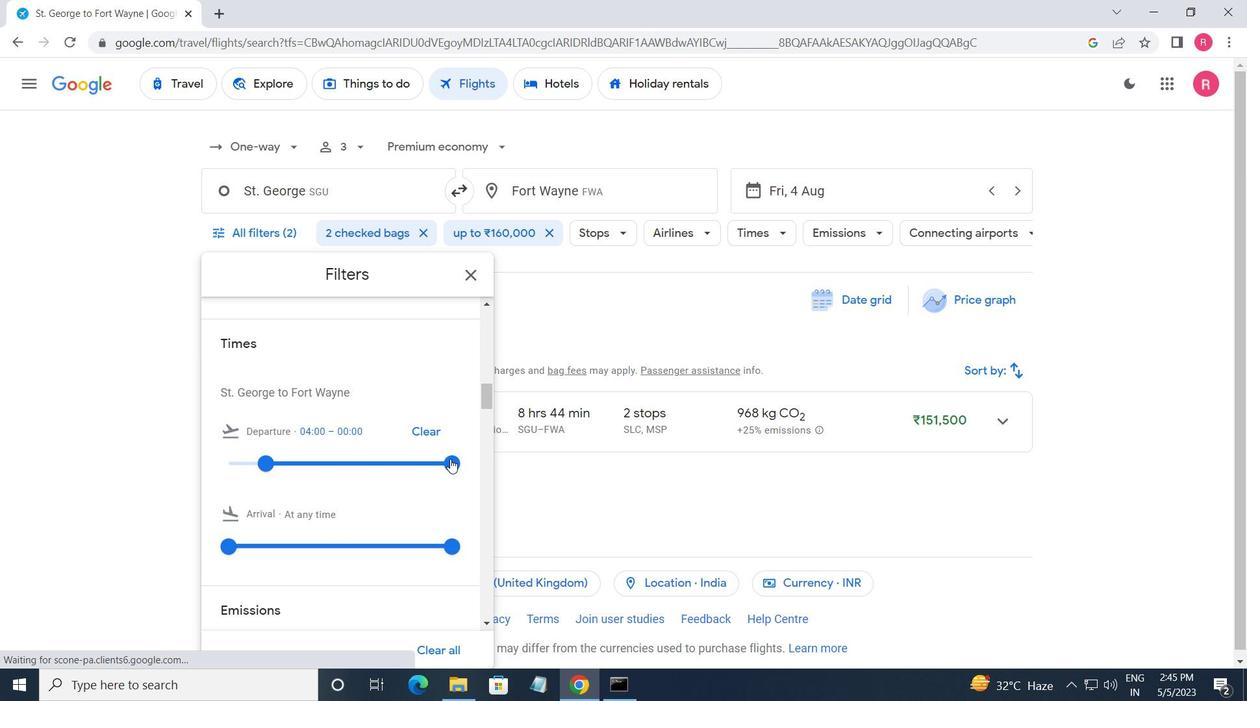 
Action: Mouse moved to (474, 276)
Screenshot: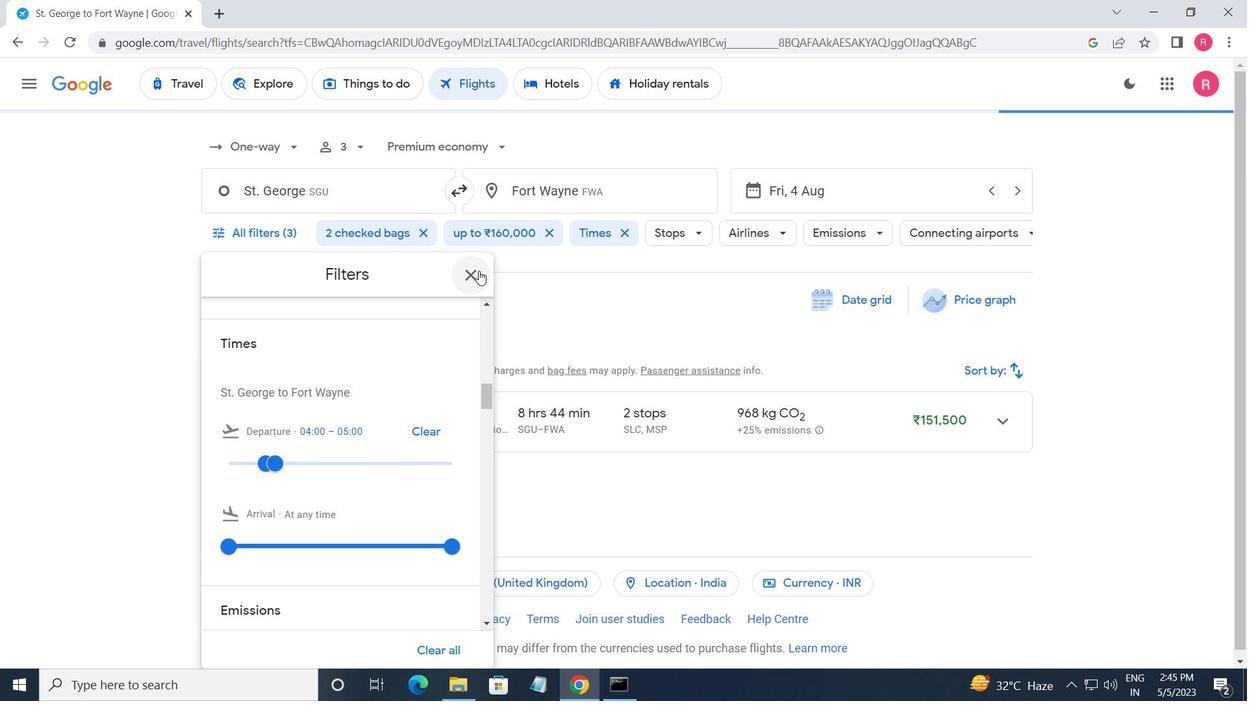
Action: Mouse pressed left at (474, 276)
Screenshot: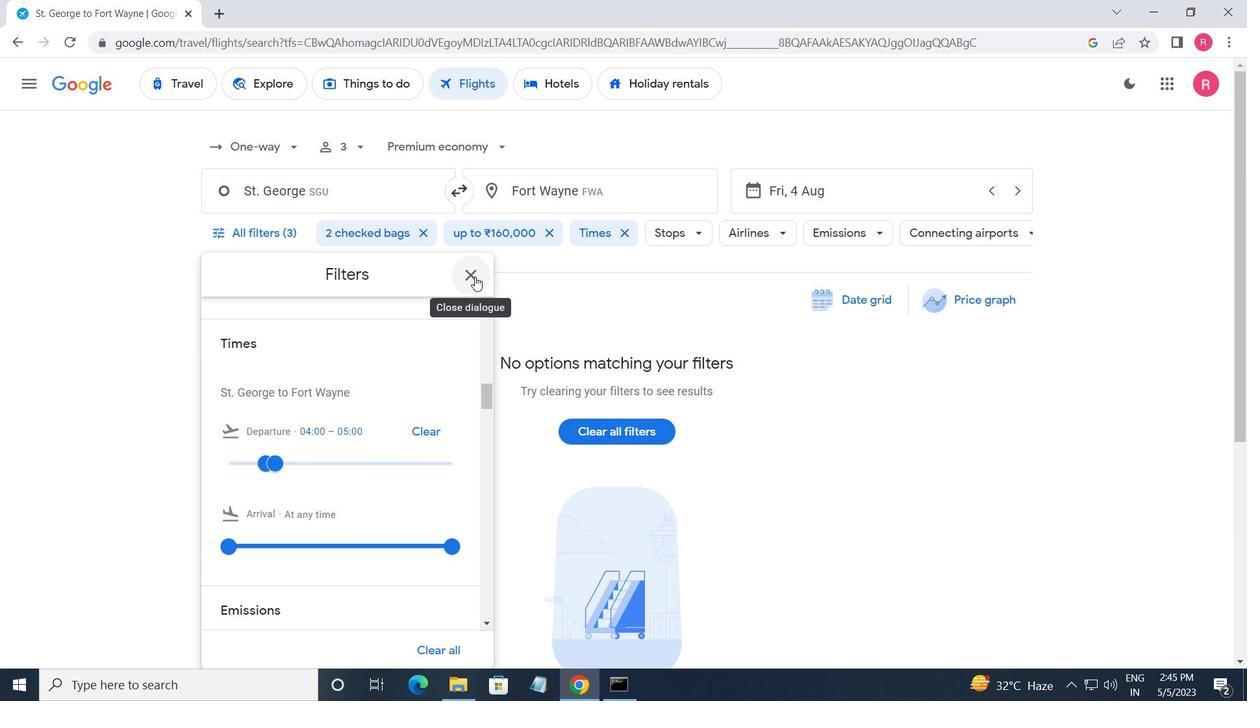 
